 Task: In the Company abcny.com, Add note: 'Set up a meeting with the legal team to review contract templates.'. Mark checkbox to create task to follow up ': Tomorrow'. Create task, with  description: Send Proposal to Client, Add due date: Today; Add reminder: 30 Minutes before. Set Priority Low  and add note: follow up with the client regarding their recent inquiry and address any questions they may have.. Logged in from softage.1@softage.net
Action: Mouse moved to (114, 72)
Screenshot: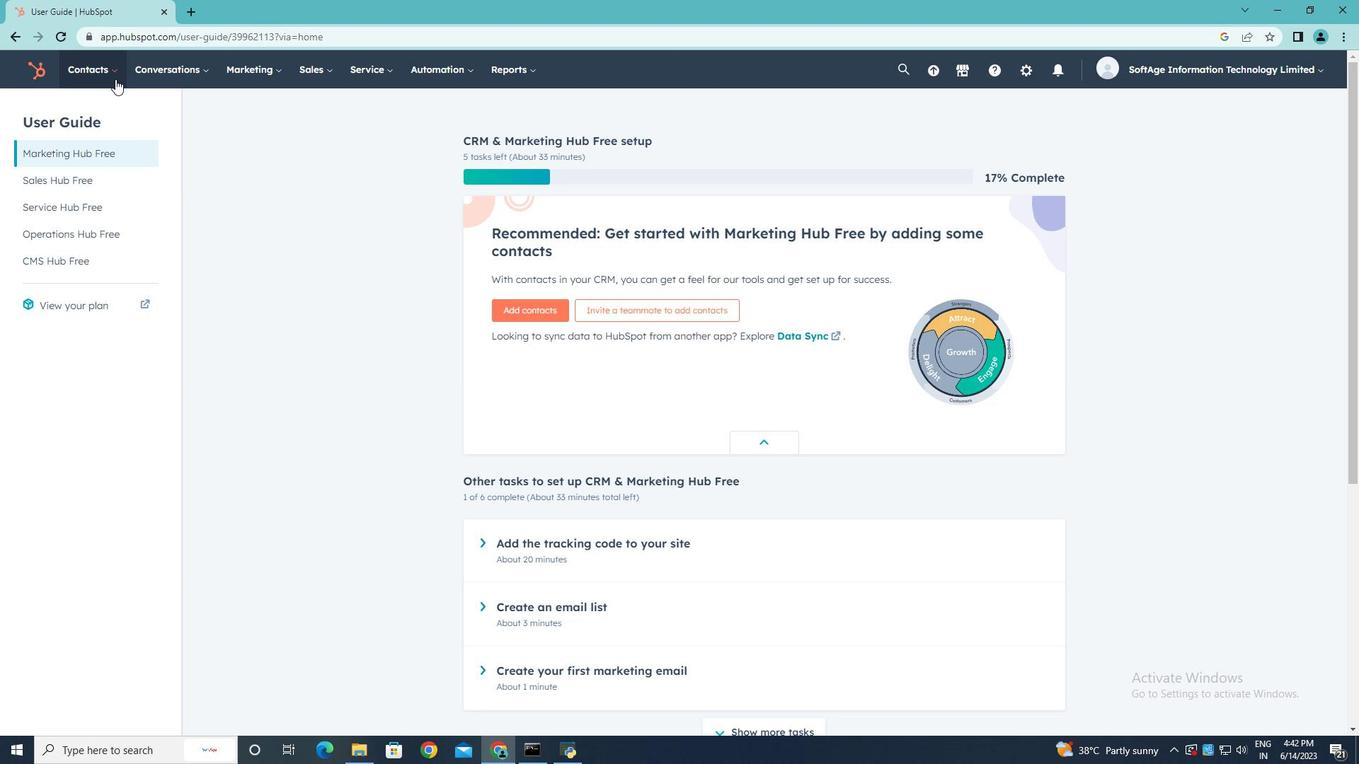 
Action: Mouse pressed left at (114, 72)
Screenshot: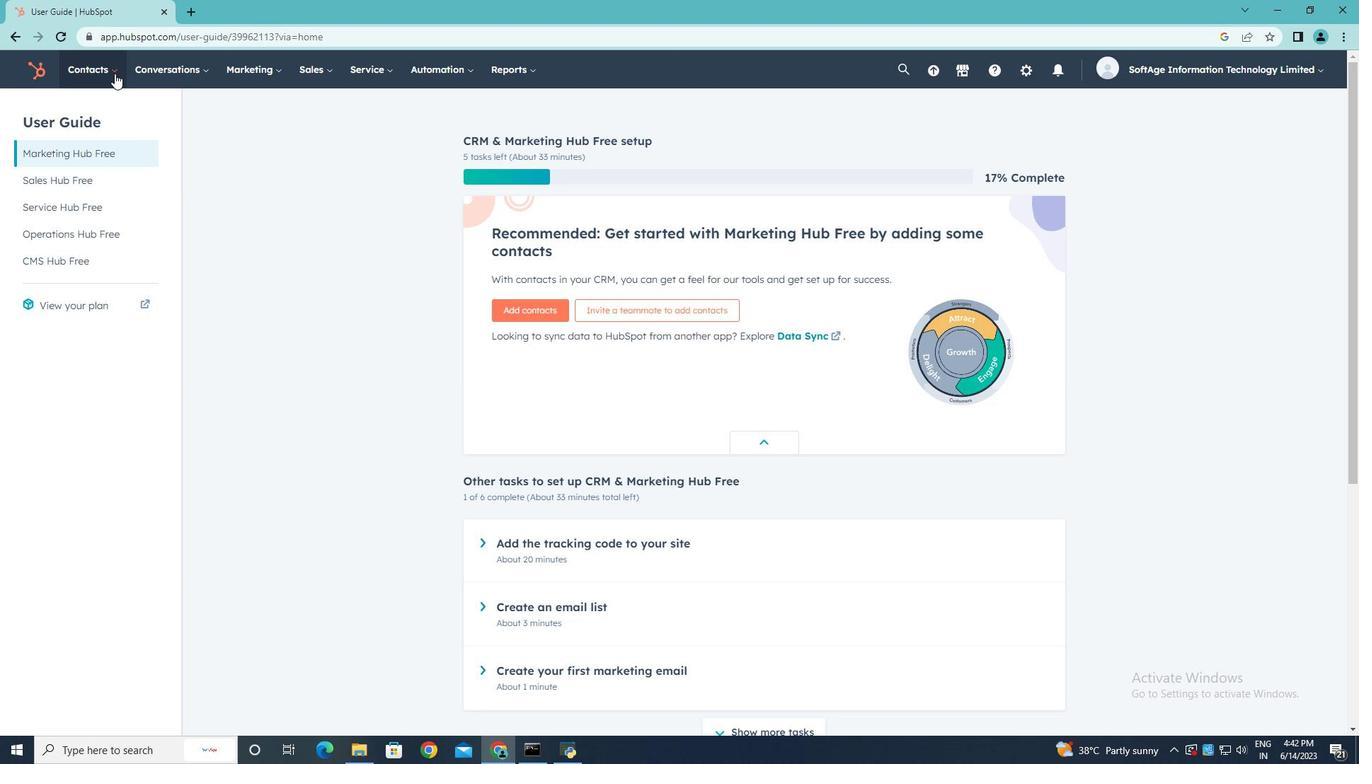 
Action: Mouse moved to (104, 140)
Screenshot: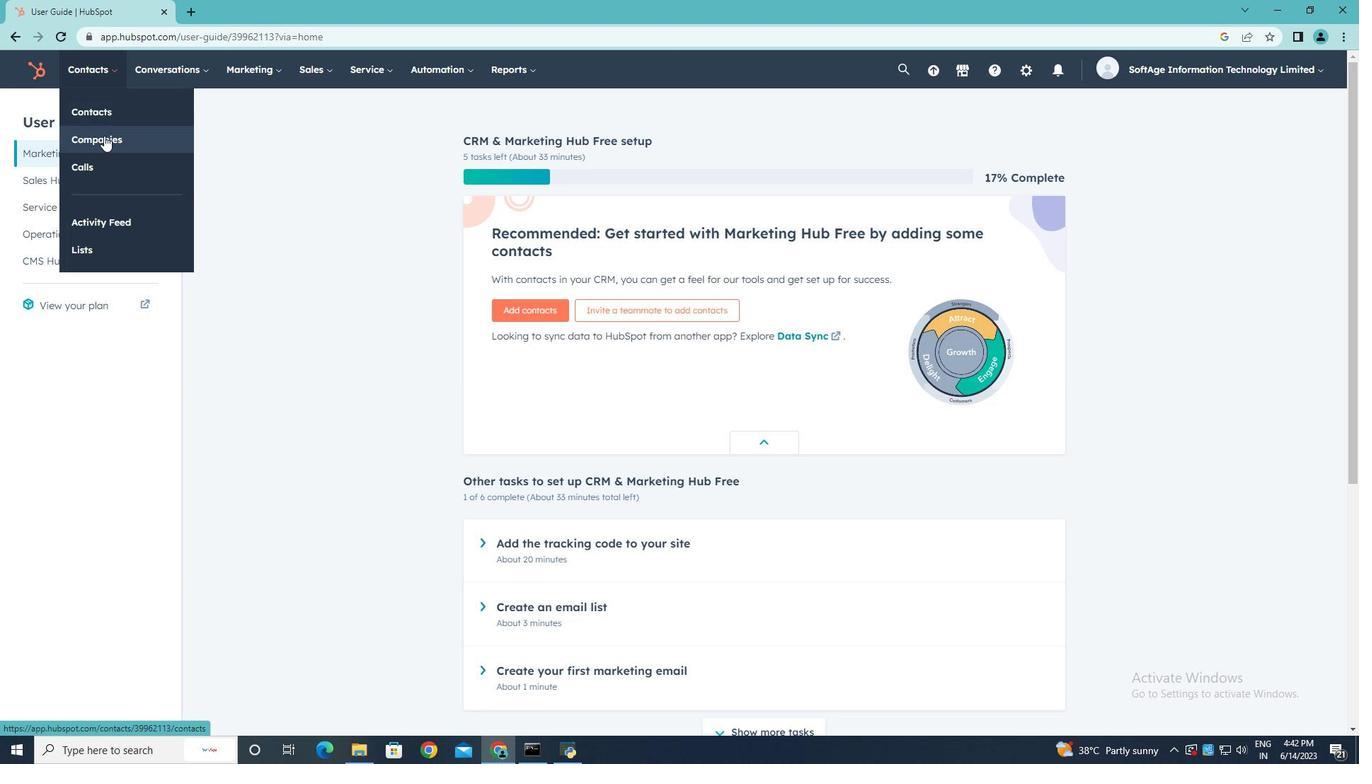
Action: Mouse pressed left at (104, 140)
Screenshot: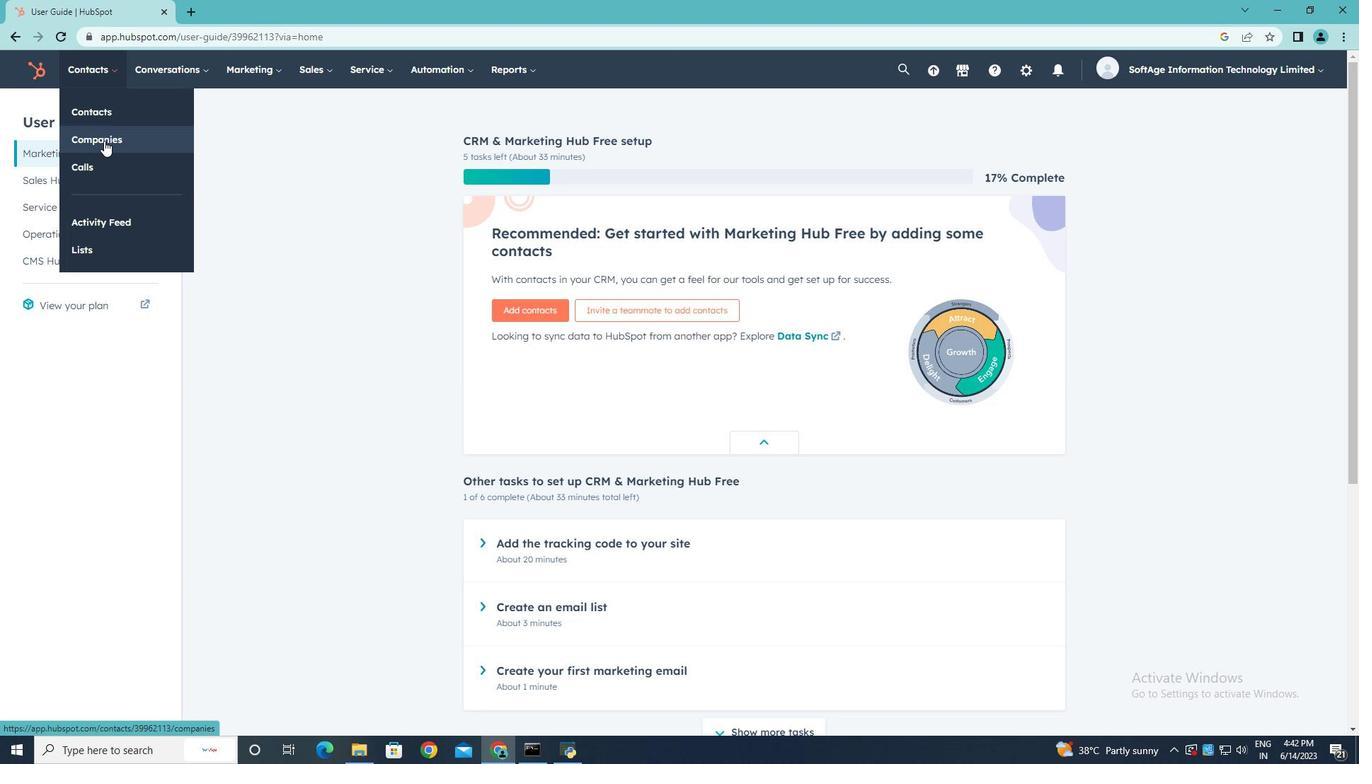 
Action: Mouse moved to (106, 228)
Screenshot: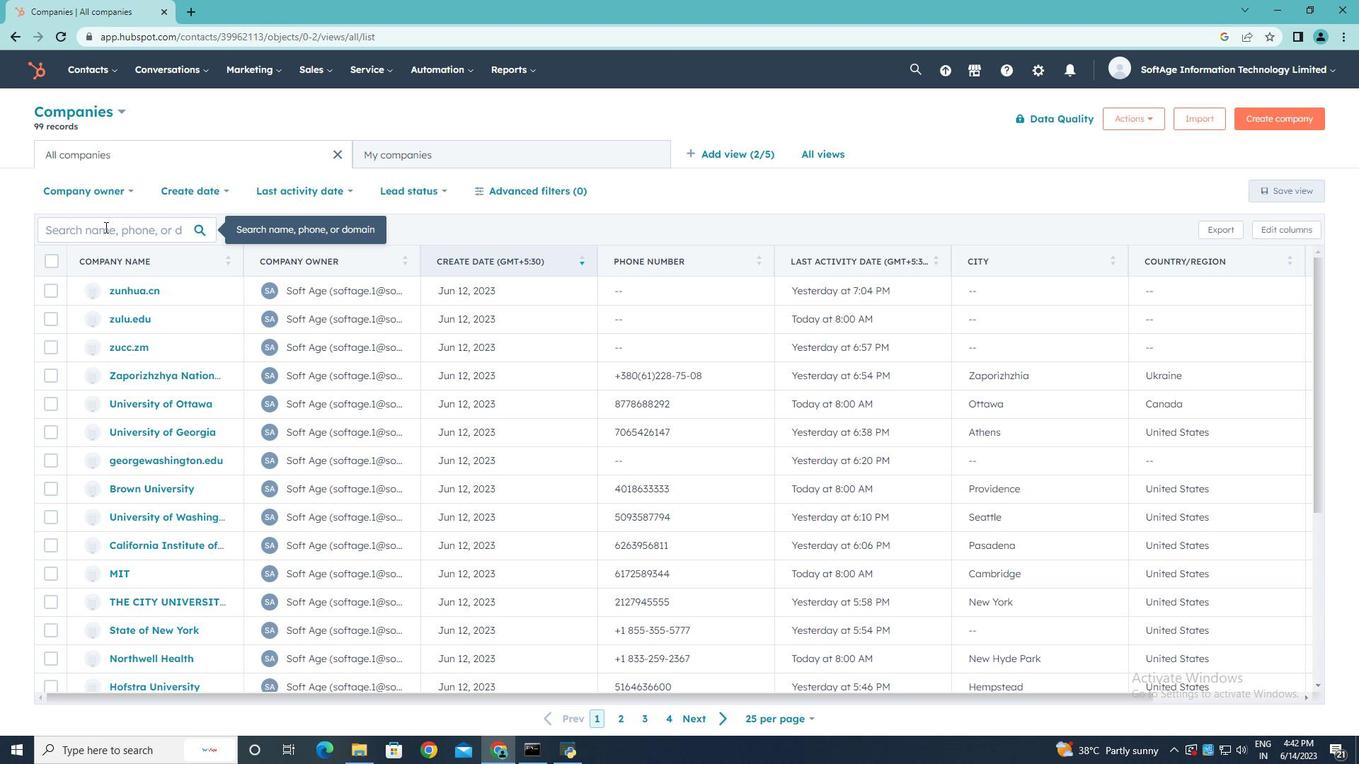 
Action: Mouse pressed left at (106, 228)
Screenshot: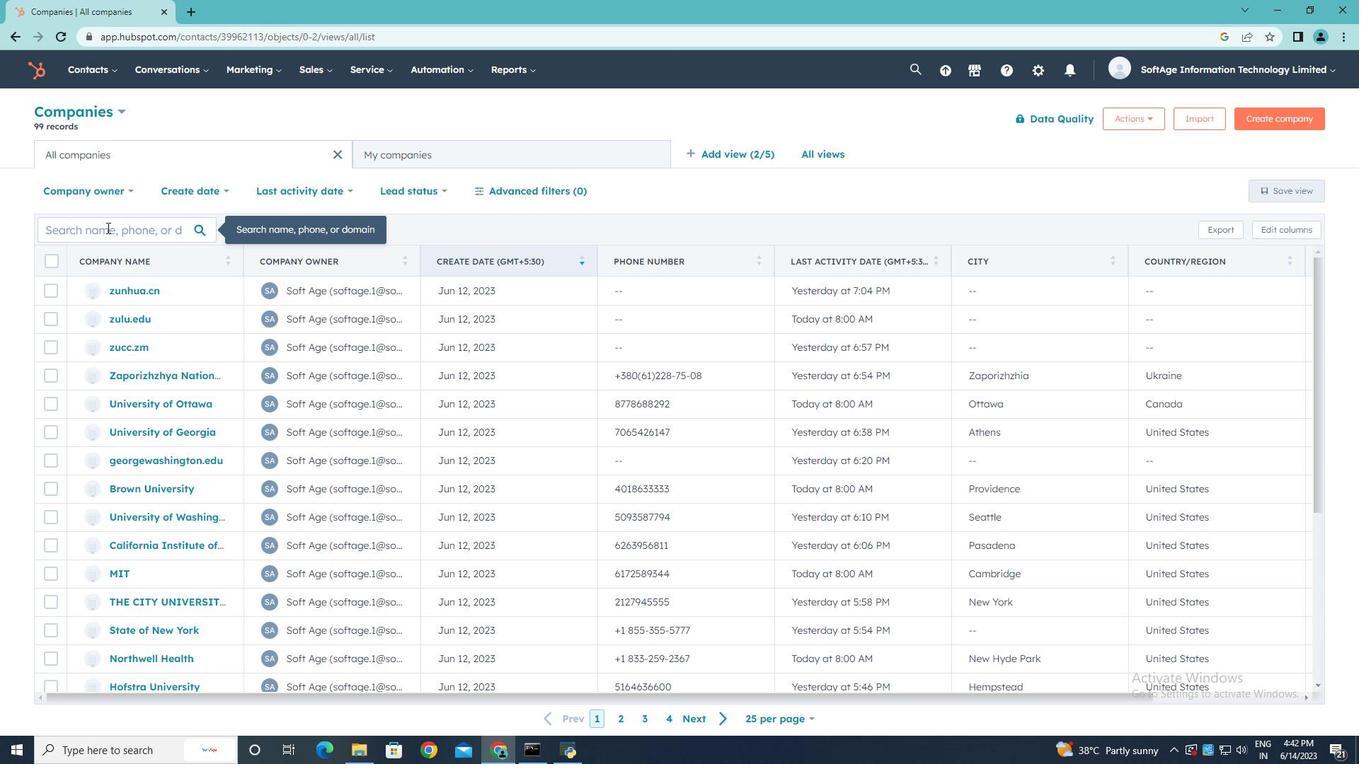 
Action: Key pressed abcny.com
Screenshot: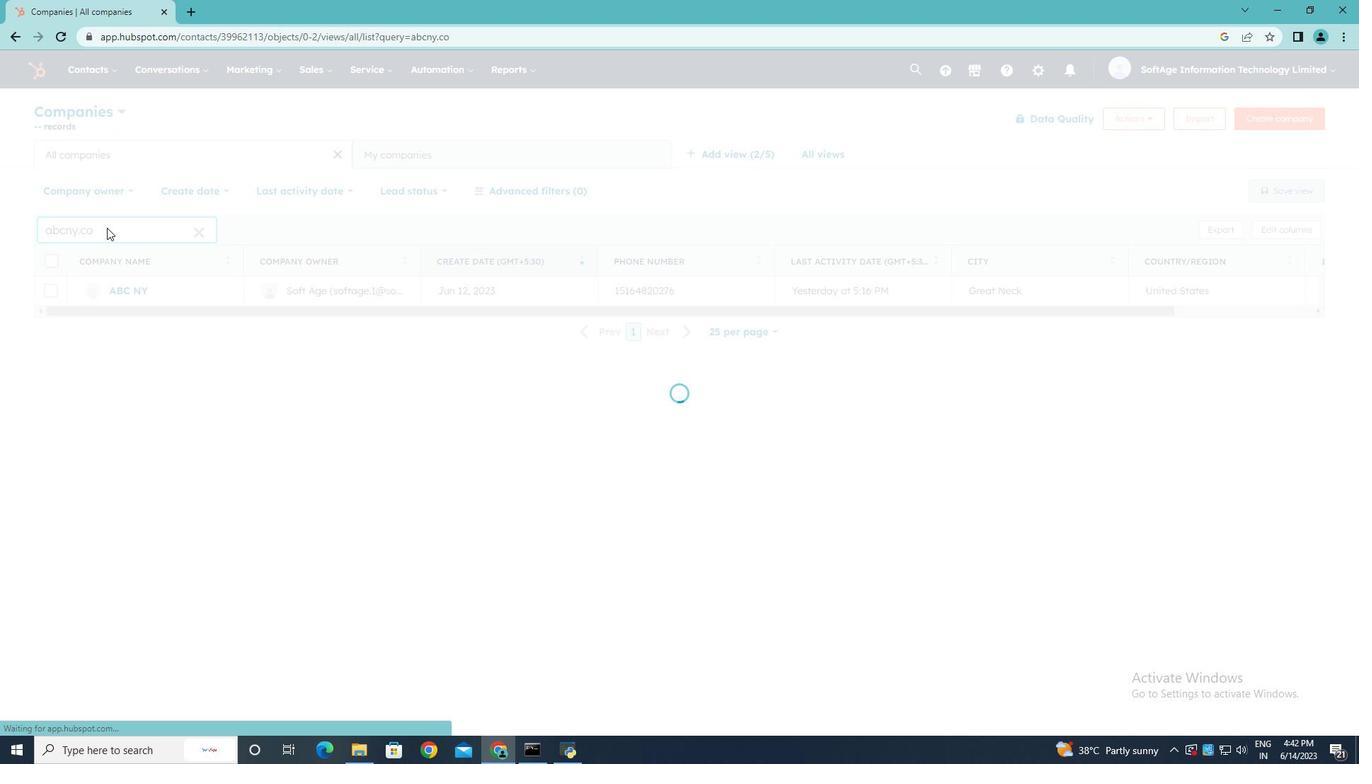 
Action: Mouse moved to (138, 293)
Screenshot: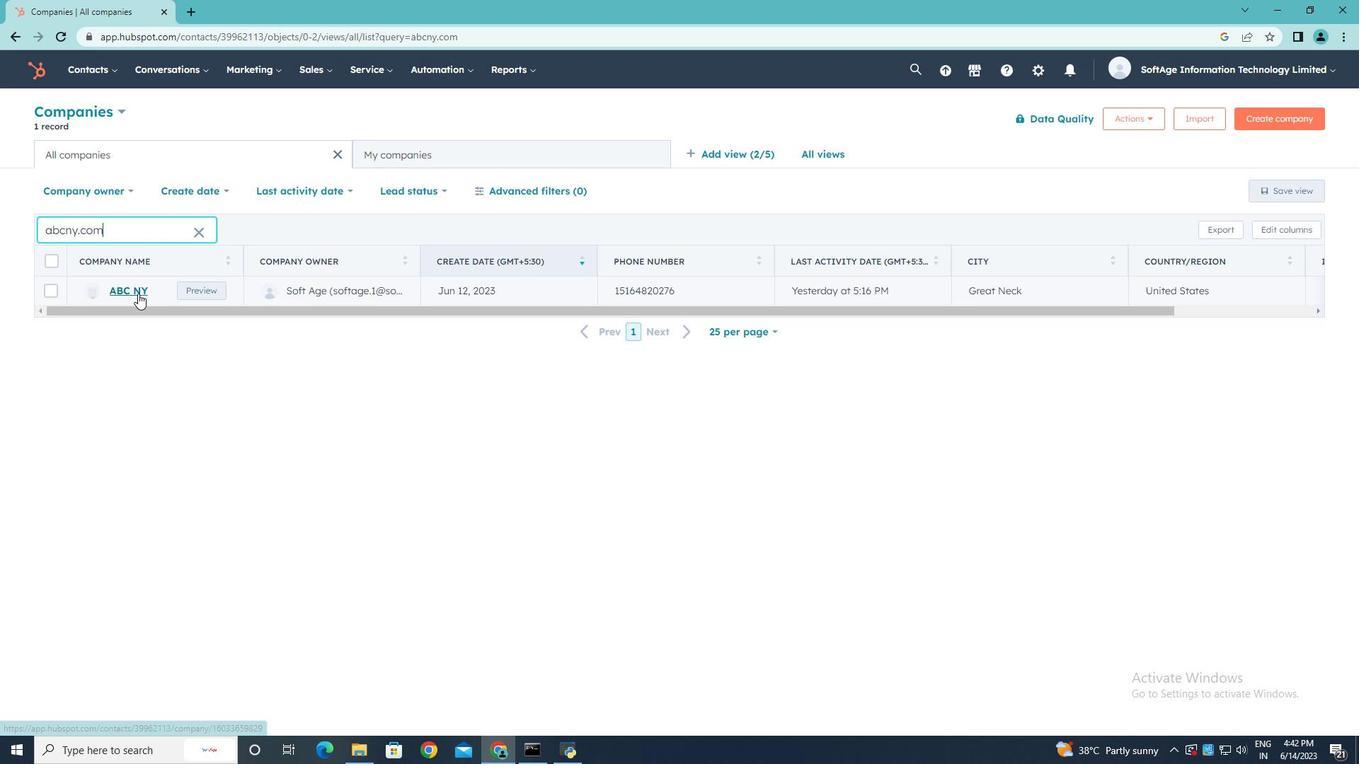 
Action: Mouse pressed left at (138, 293)
Screenshot: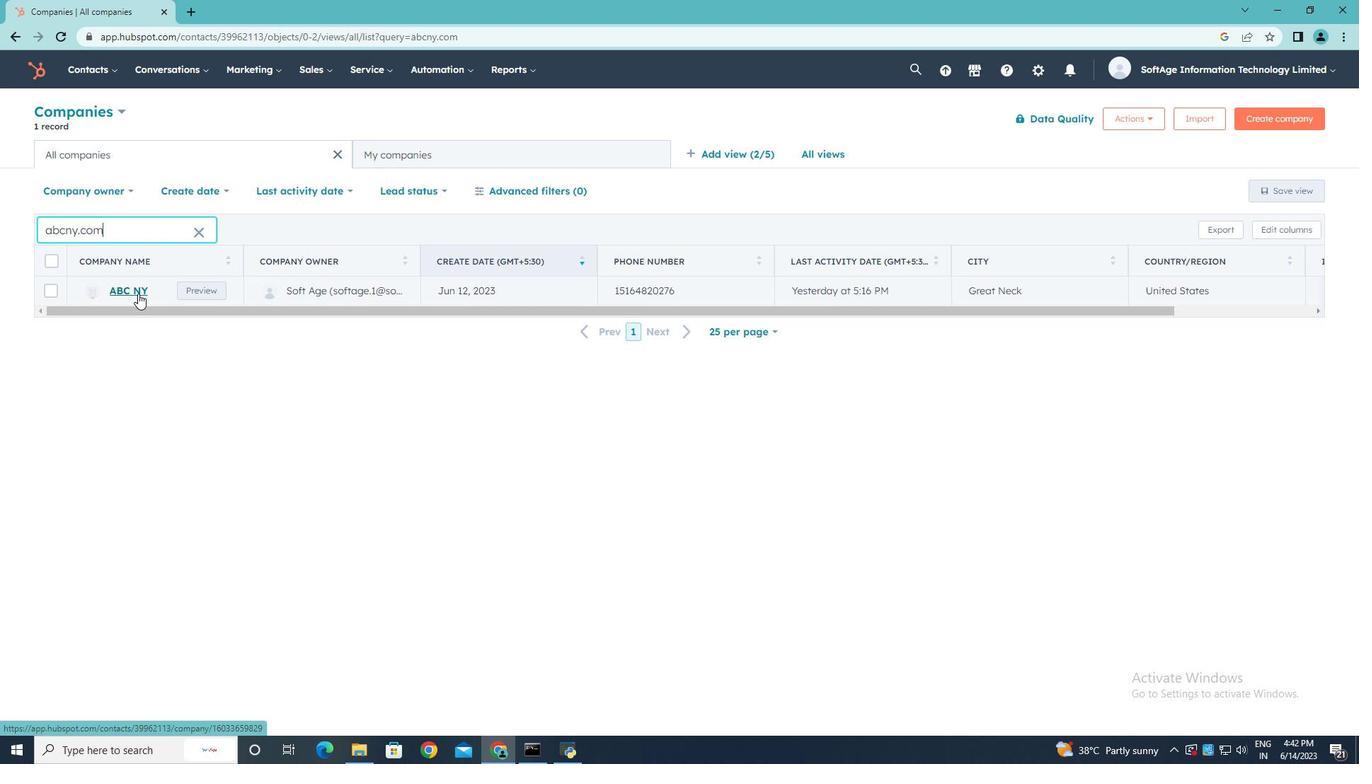 
Action: Mouse moved to (50, 245)
Screenshot: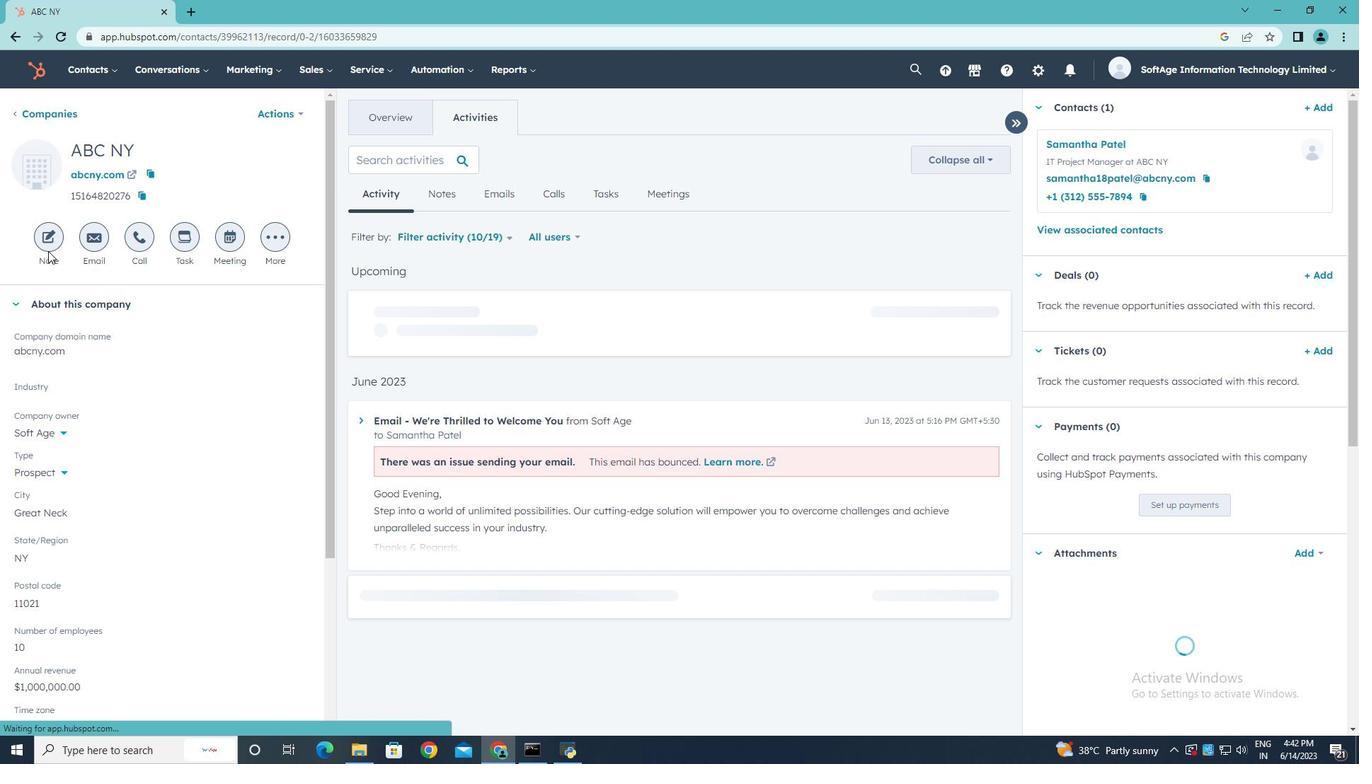 
Action: Mouse pressed left at (50, 245)
Screenshot: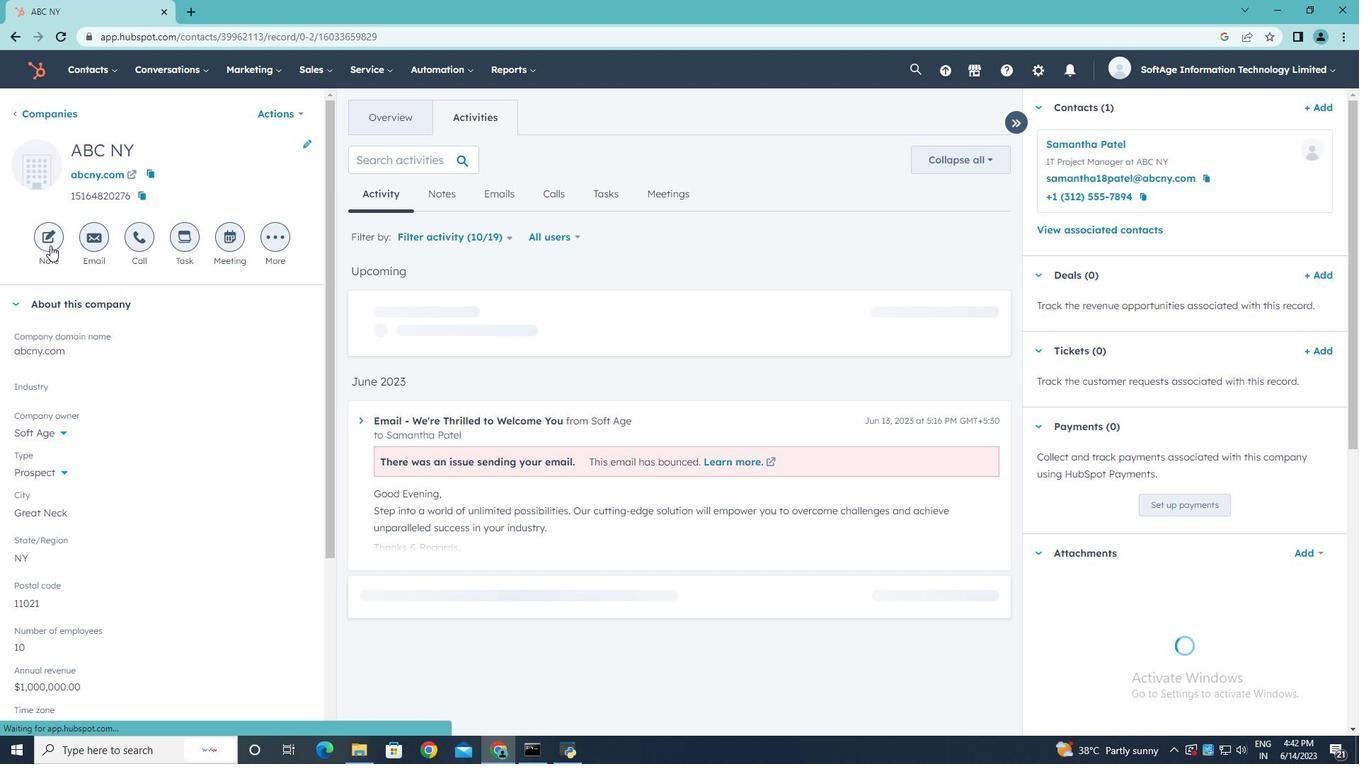 
Action: Key pressed <Key.shift>Set<Key.space>up<Key.space>ameeting<Key.space>with<Key.space>the<Key.space>legal<Key.space>team<Key.space>to<Key.space>review<Key.space>contract<Key.space>templet<Key.backspace><Key.backspace>ates.
Screenshot: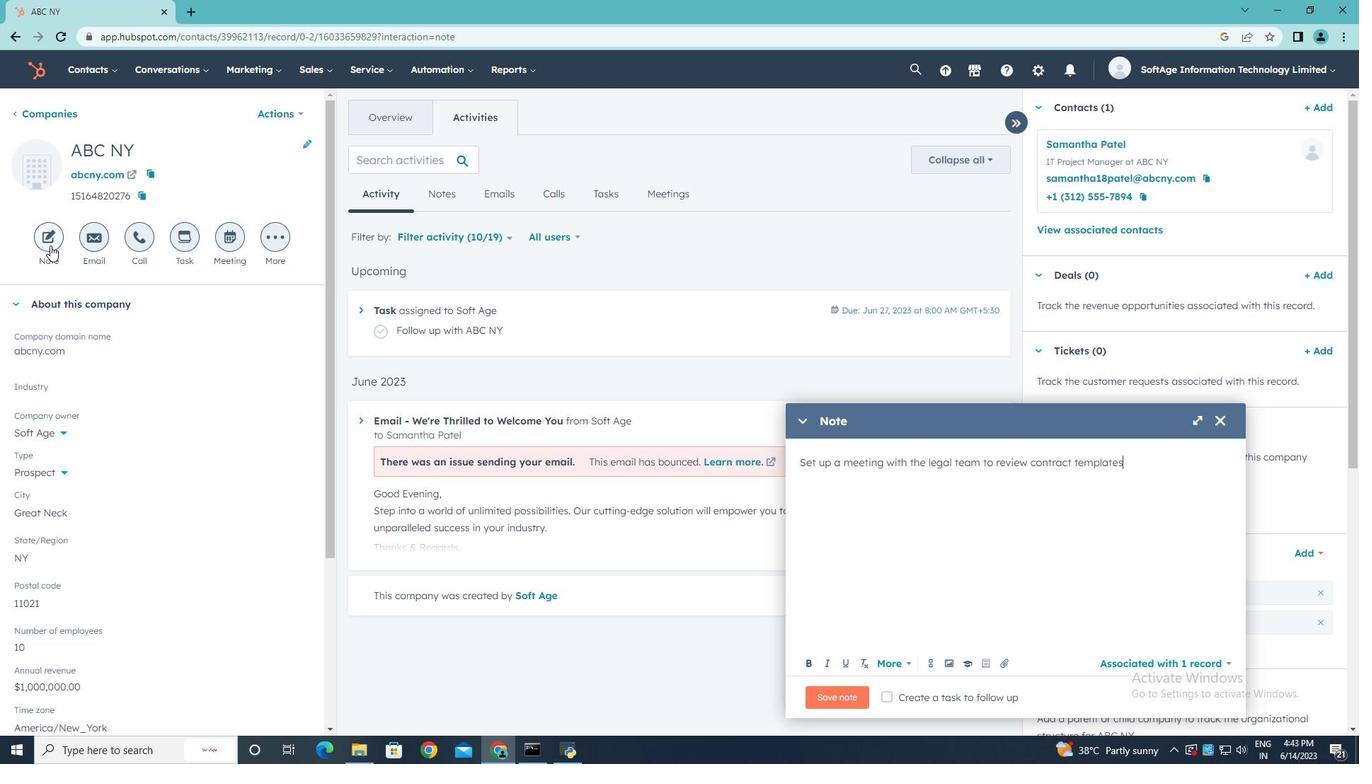 
Action: Mouse moved to (887, 696)
Screenshot: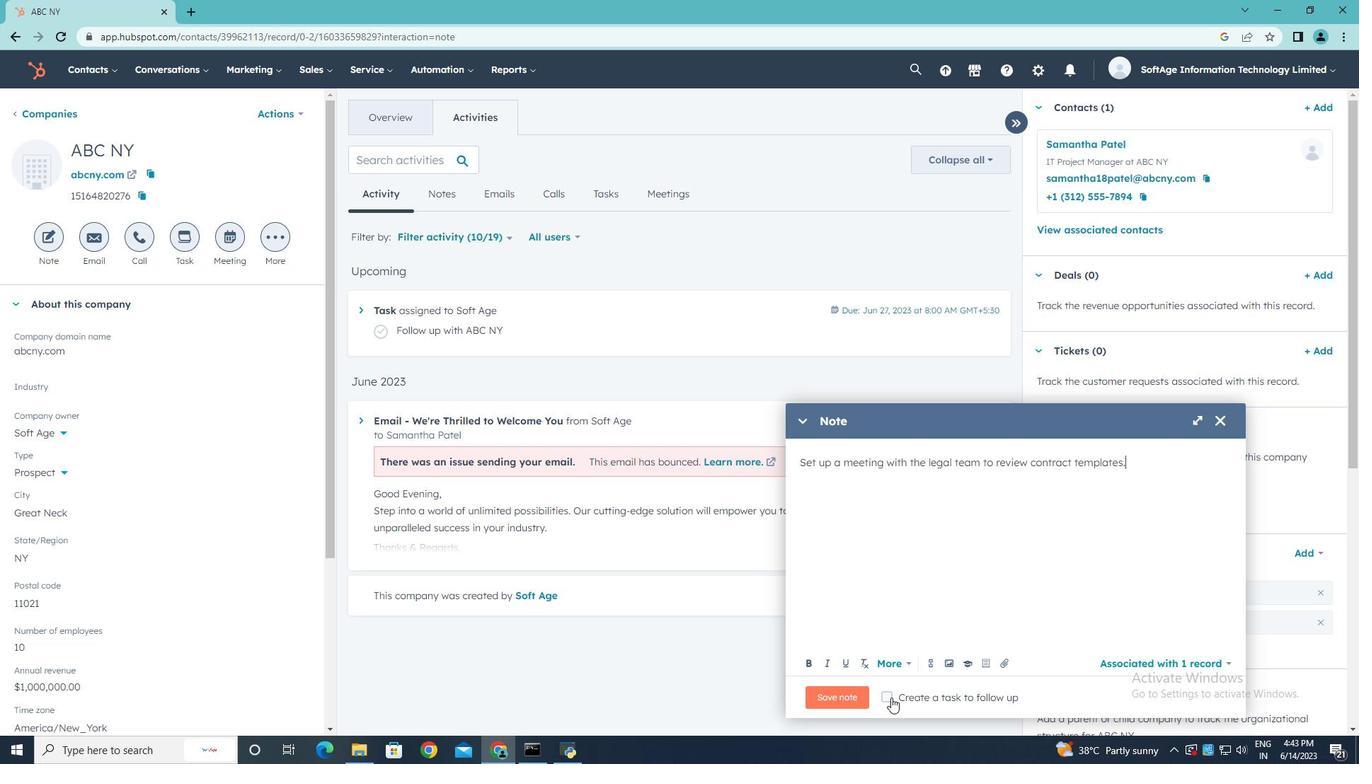 
Action: Mouse pressed left at (887, 696)
Screenshot: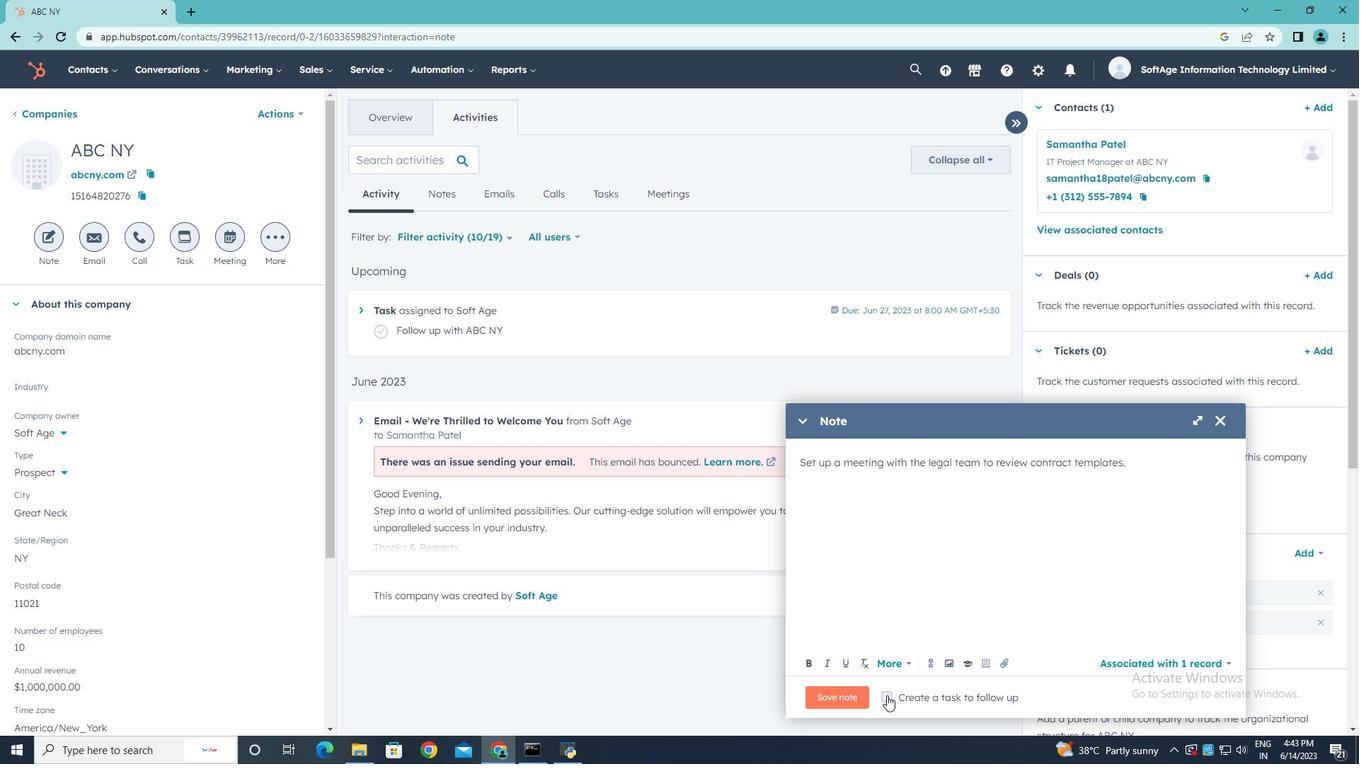 
Action: Mouse moved to (1166, 696)
Screenshot: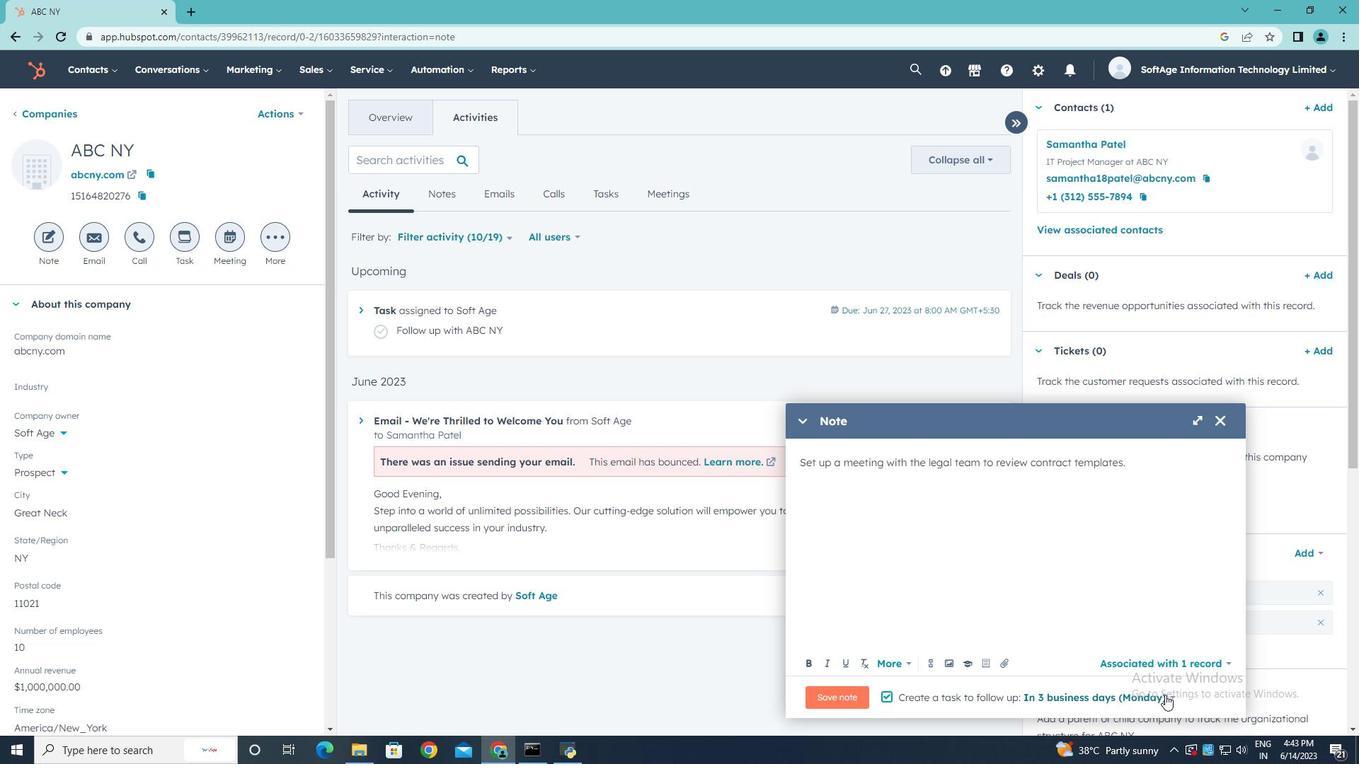 
Action: Mouse pressed left at (1166, 696)
Screenshot: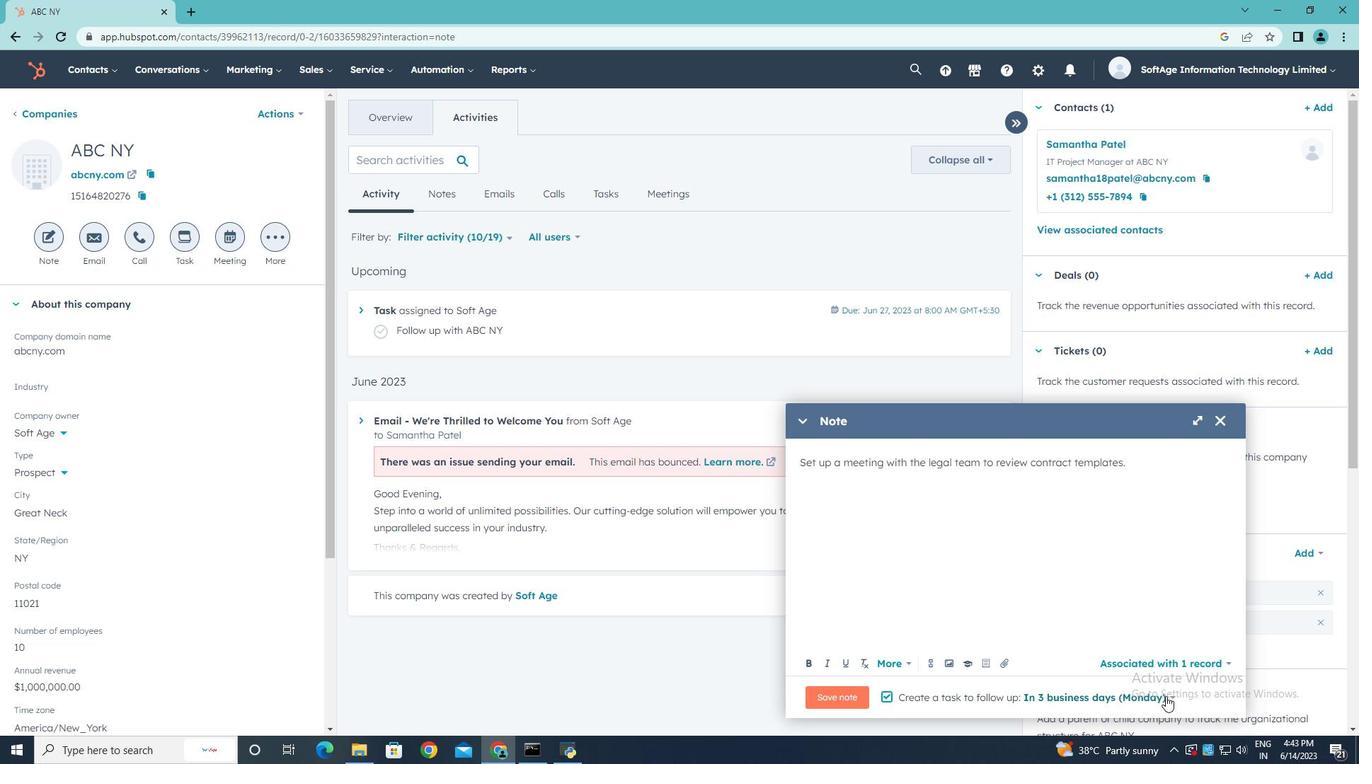 
Action: Mouse moved to (1096, 599)
Screenshot: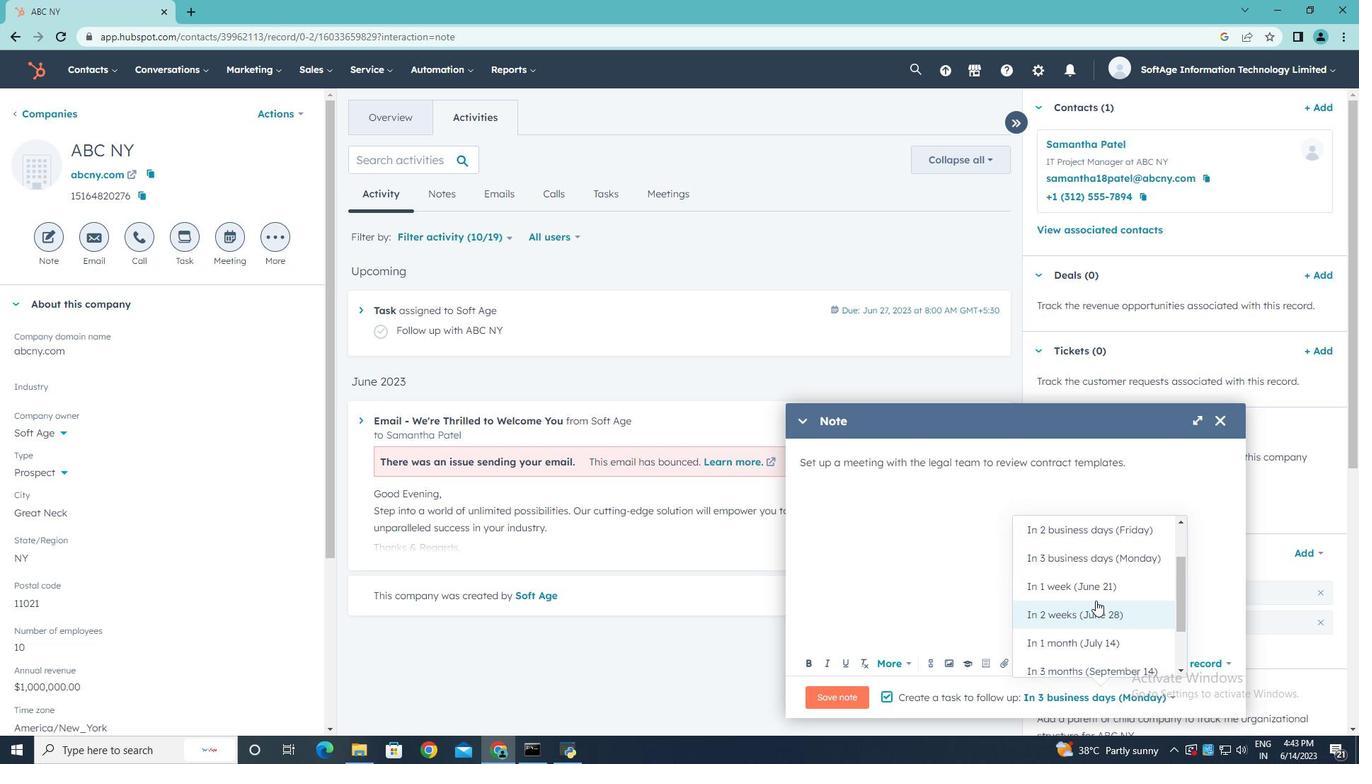 
Action: Mouse scrolled (1096, 600) with delta (0, 0)
Screenshot: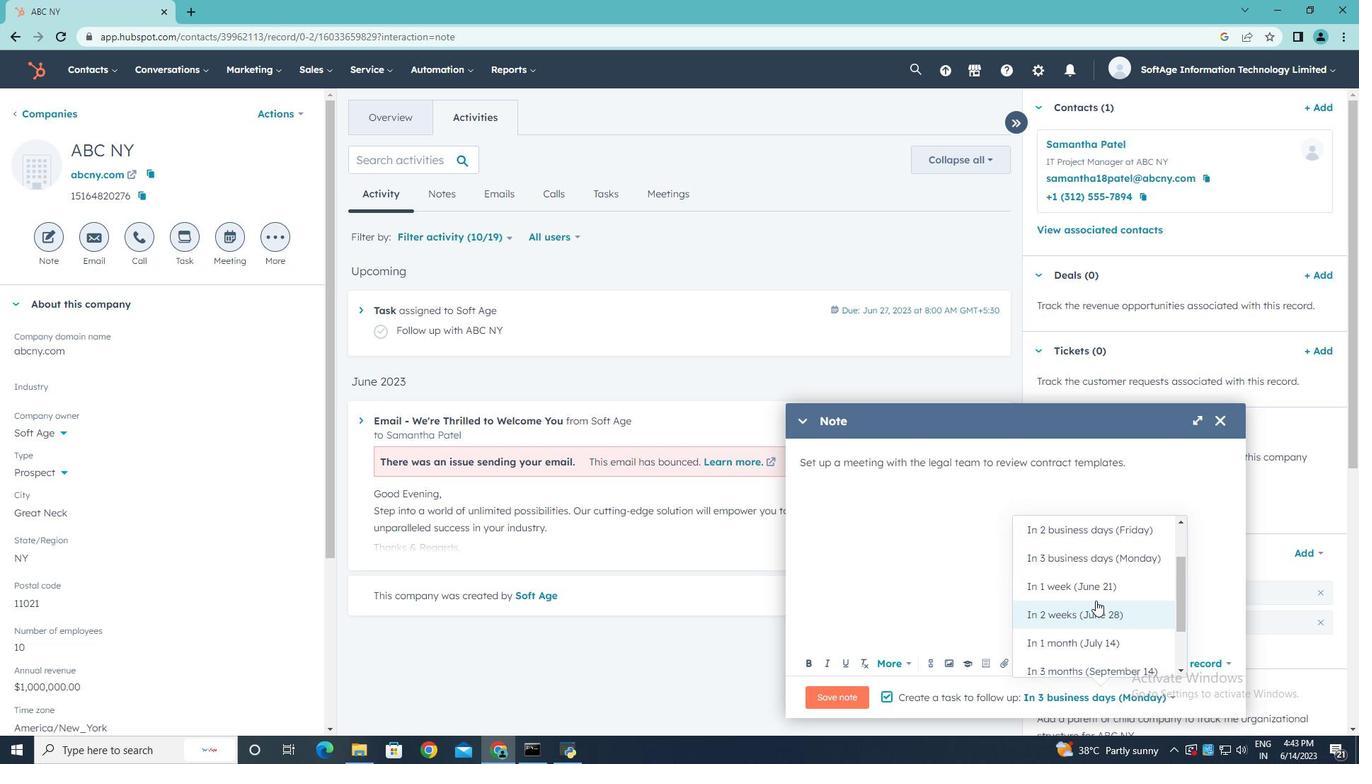 
Action: Mouse scrolled (1096, 600) with delta (0, 0)
Screenshot: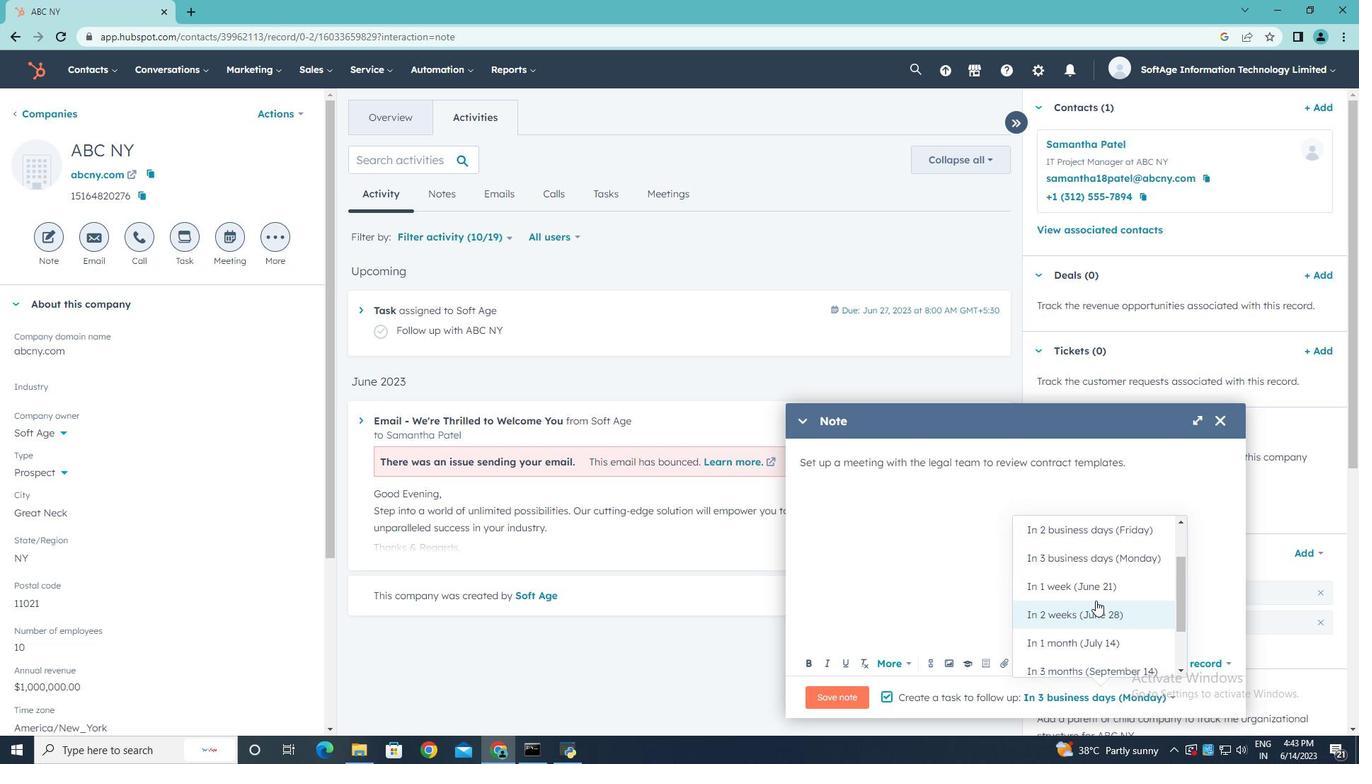 
Action: Mouse scrolled (1096, 600) with delta (0, 0)
Screenshot: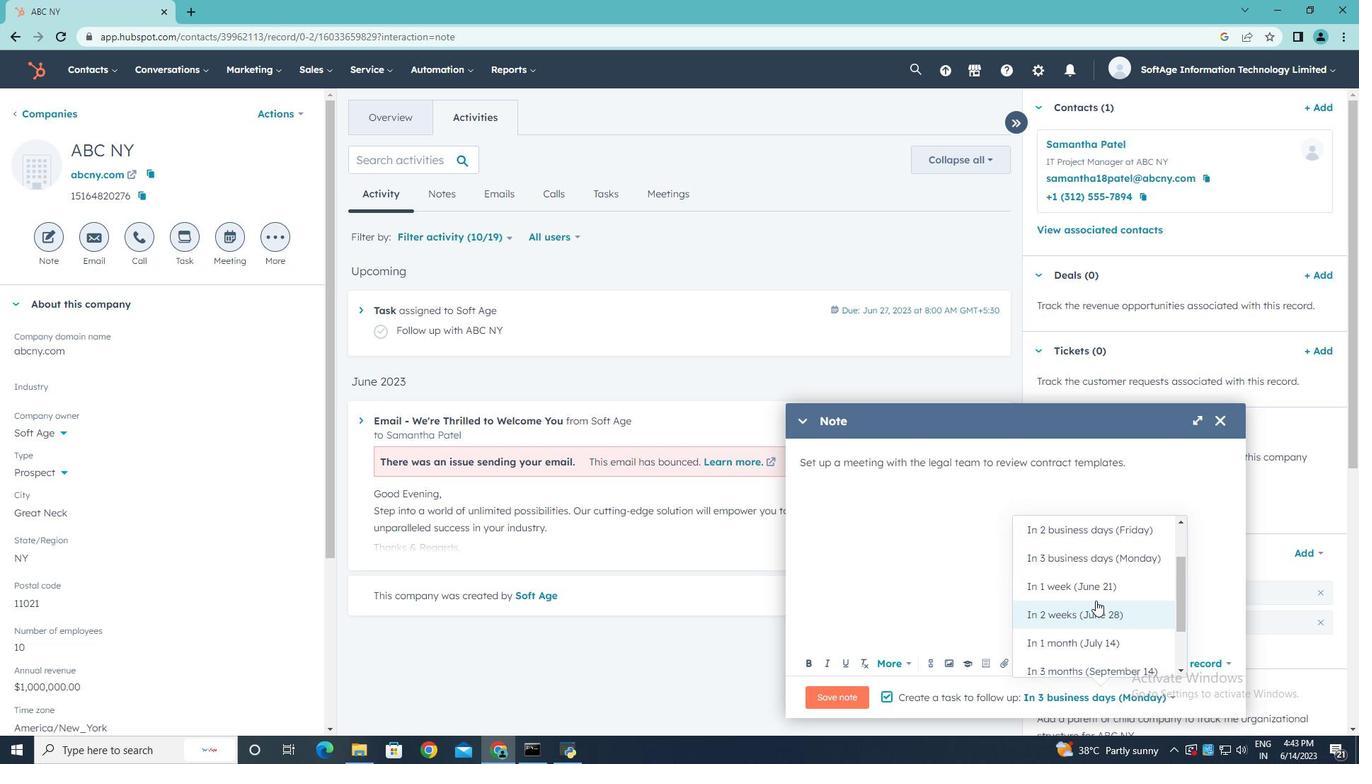 
Action: Mouse scrolled (1096, 600) with delta (0, 0)
Screenshot: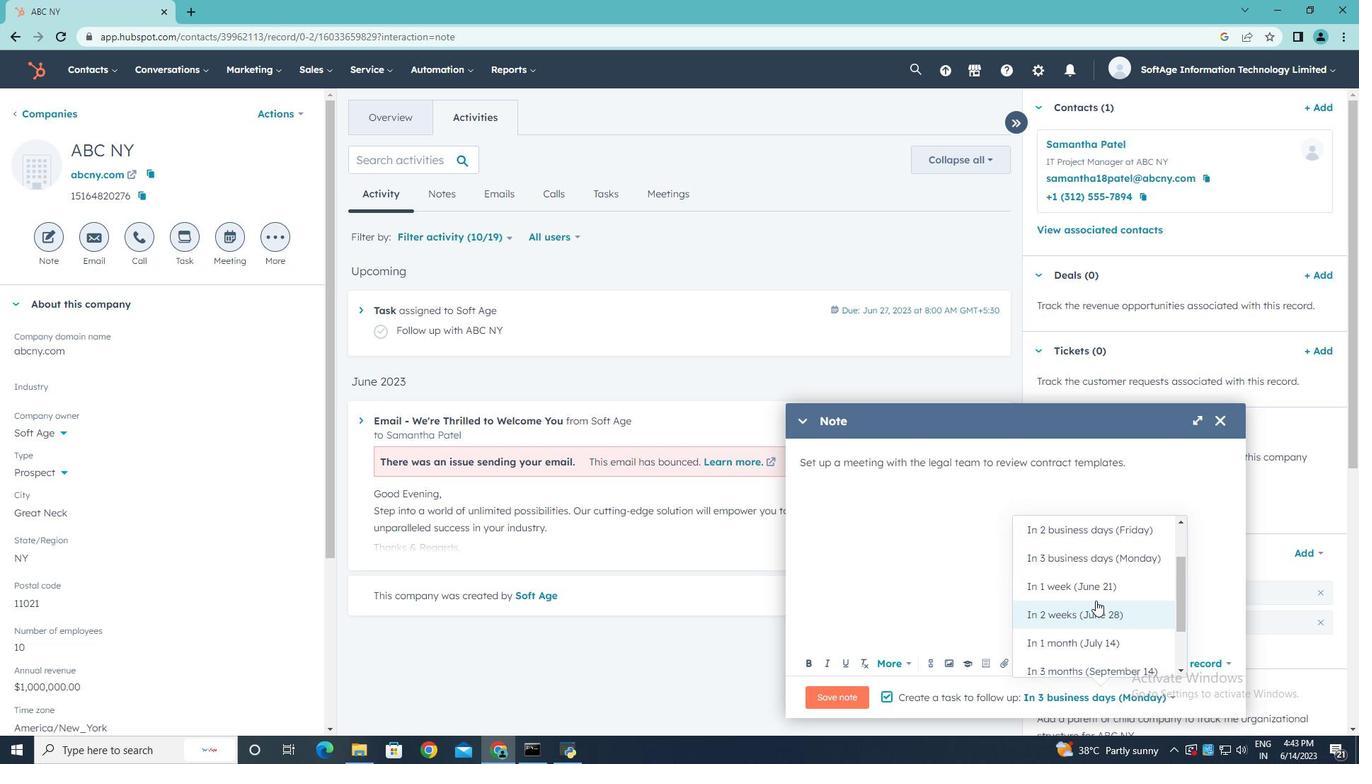 
Action: Mouse moved to (1094, 572)
Screenshot: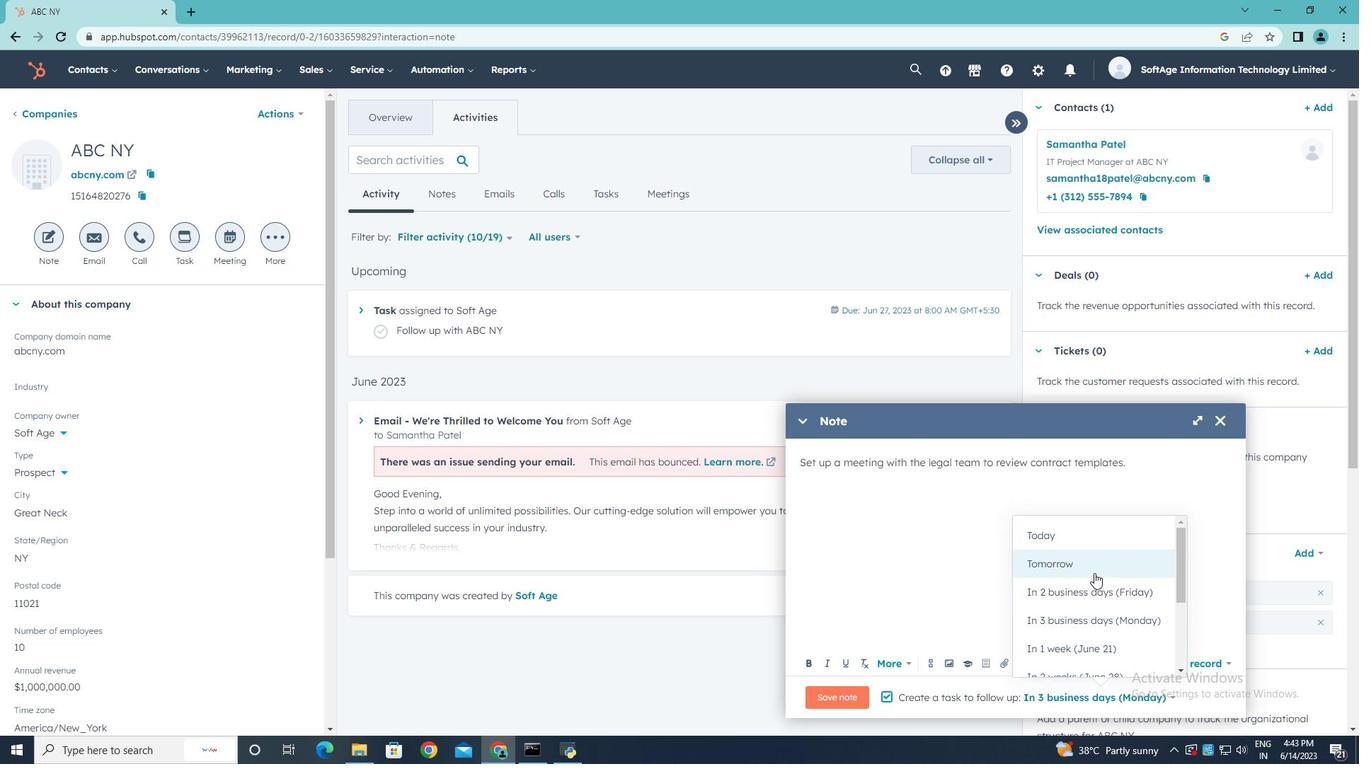
Action: Mouse pressed left at (1094, 572)
Screenshot: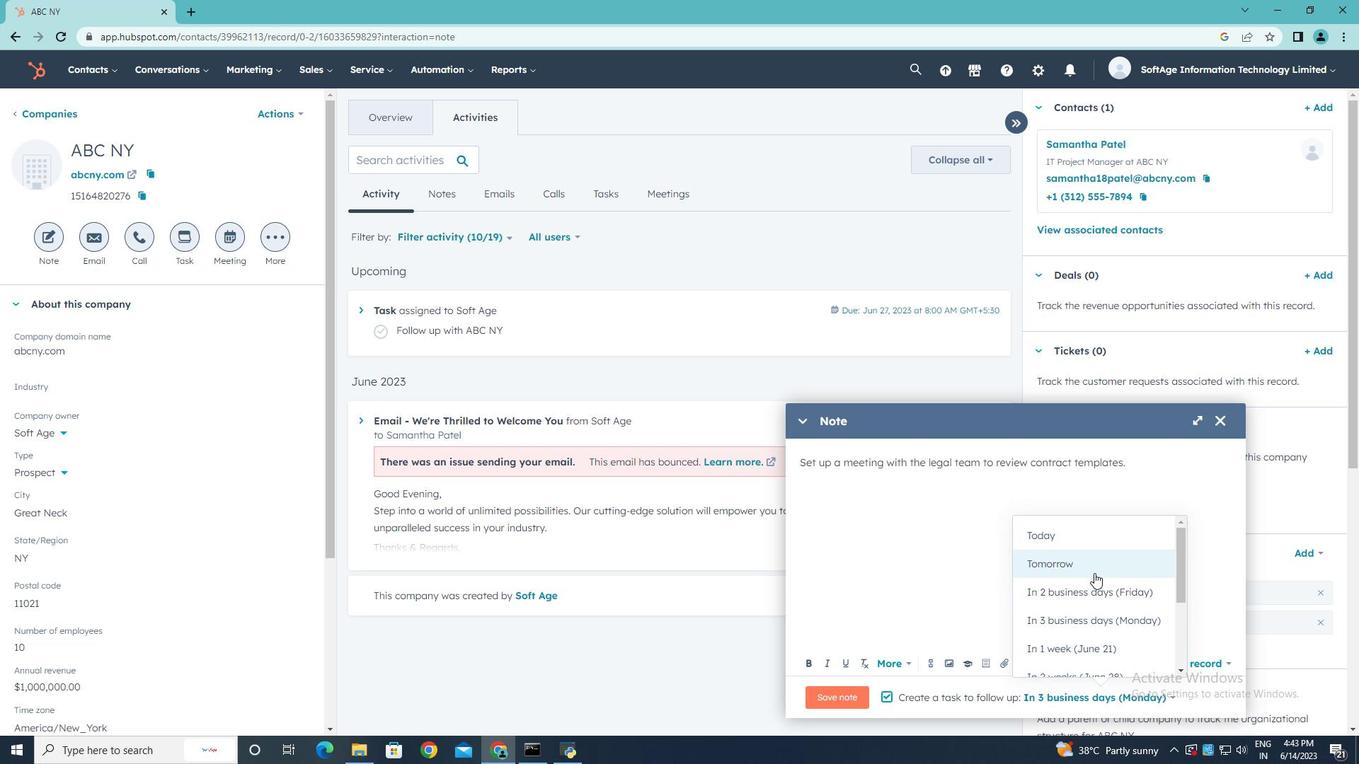 
Action: Mouse moved to (834, 696)
Screenshot: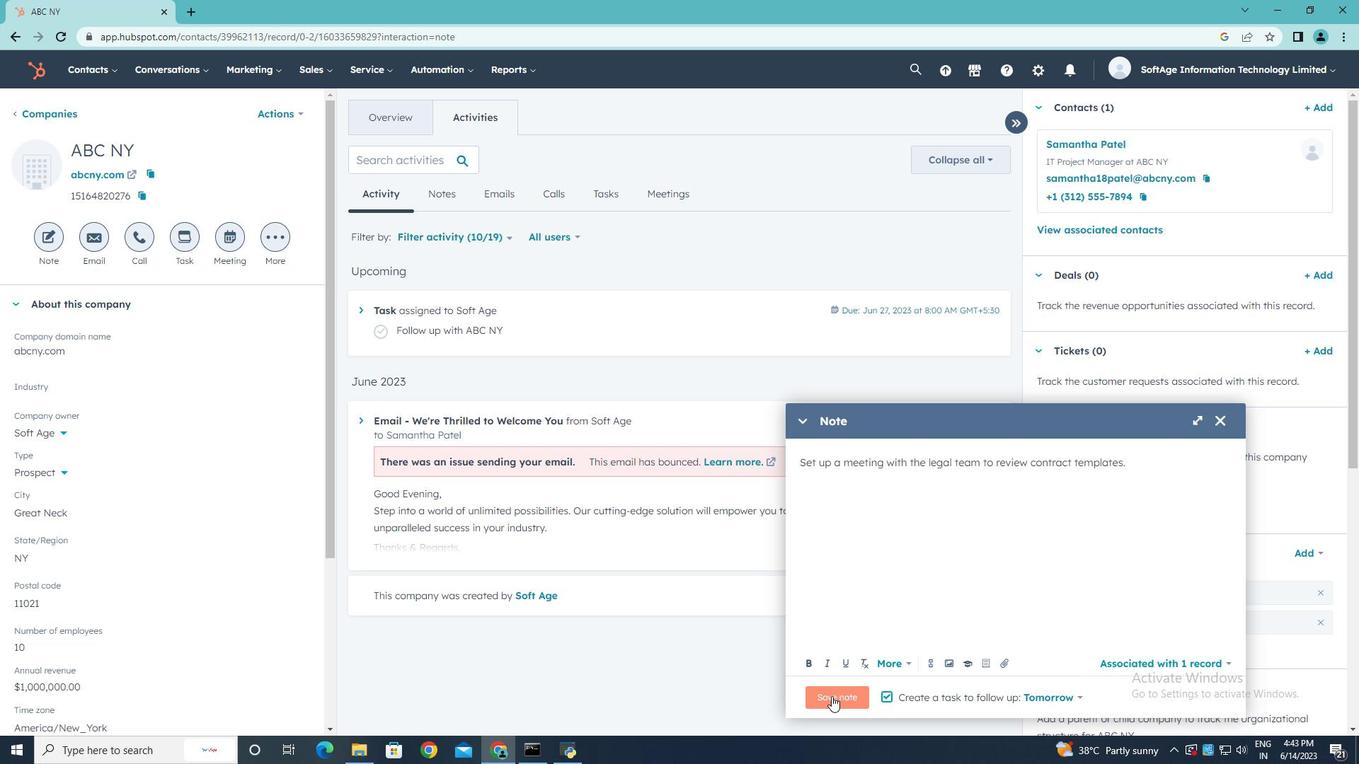 
Action: Mouse pressed left at (834, 696)
Screenshot: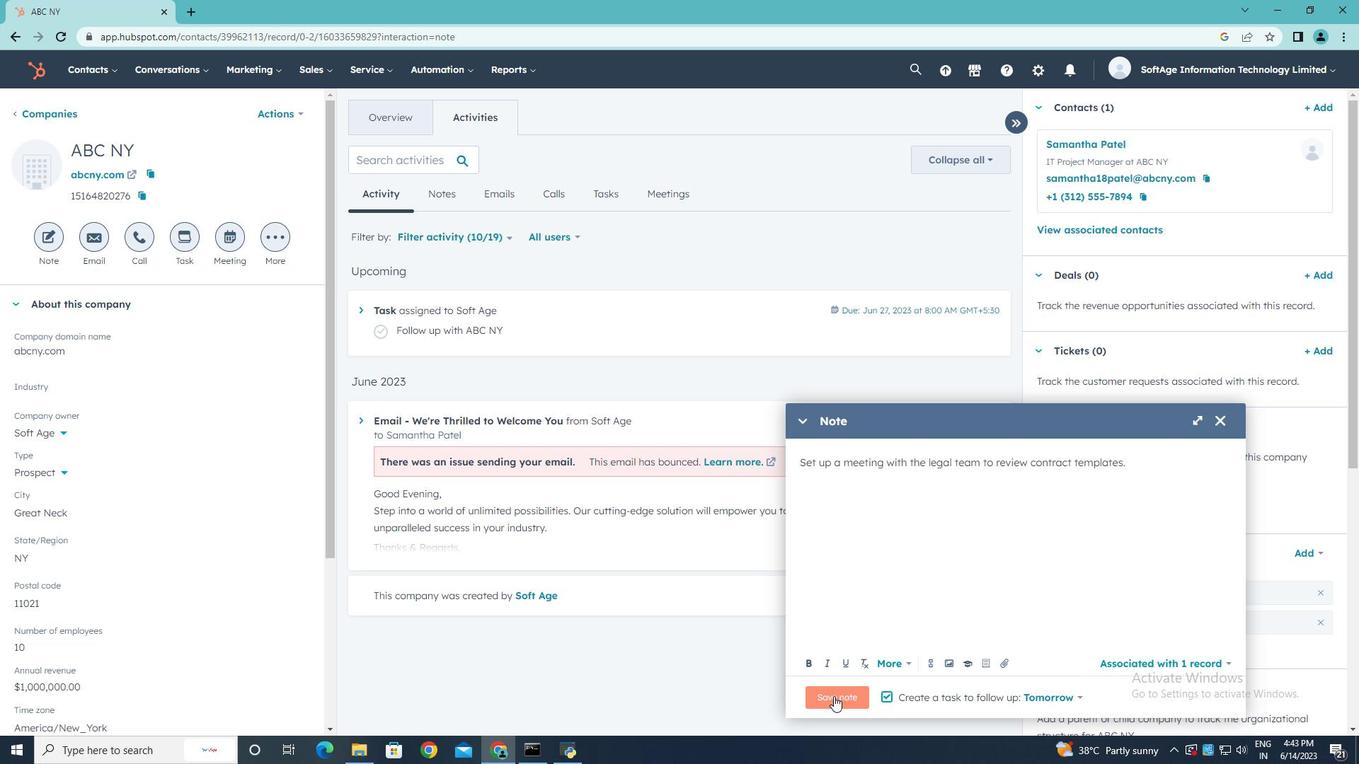 
Action: Mouse moved to (188, 241)
Screenshot: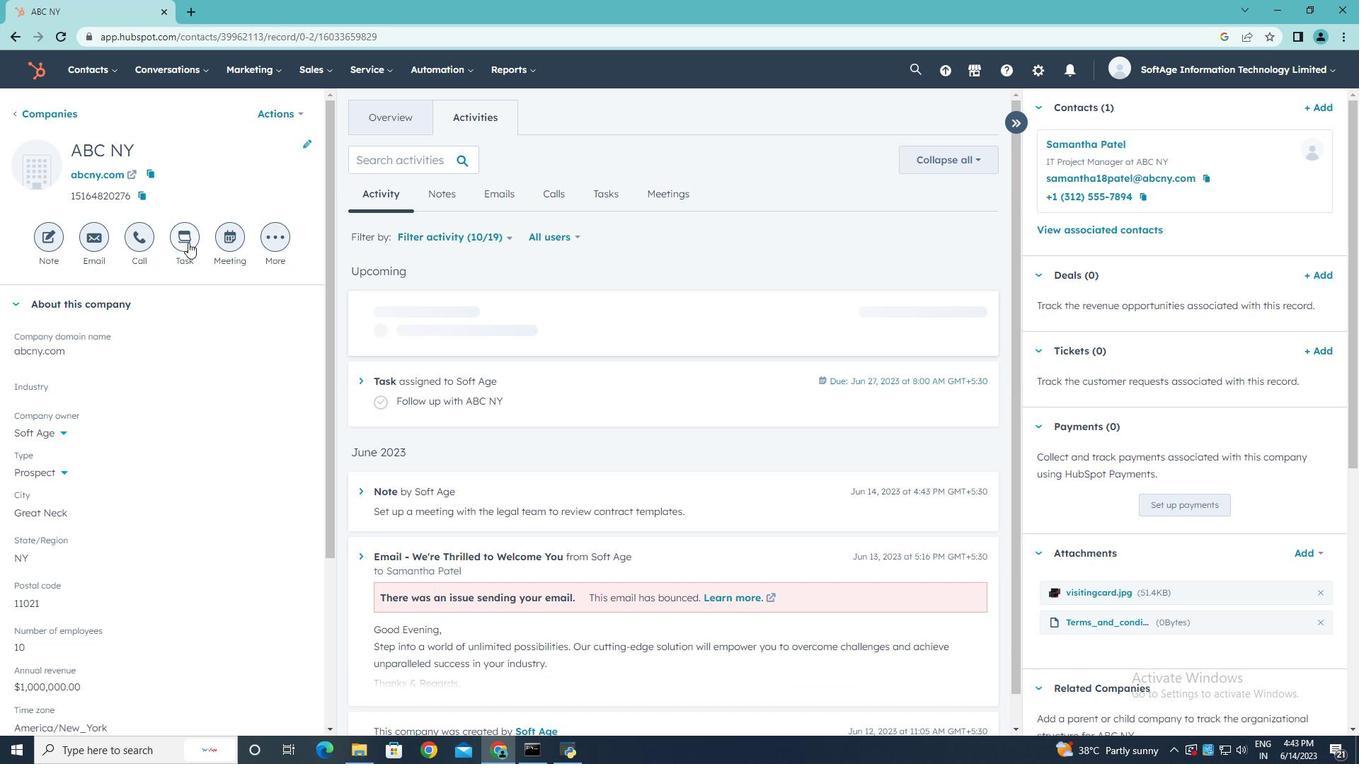 
Action: Mouse pressed left at (188, 241)
Screenshot: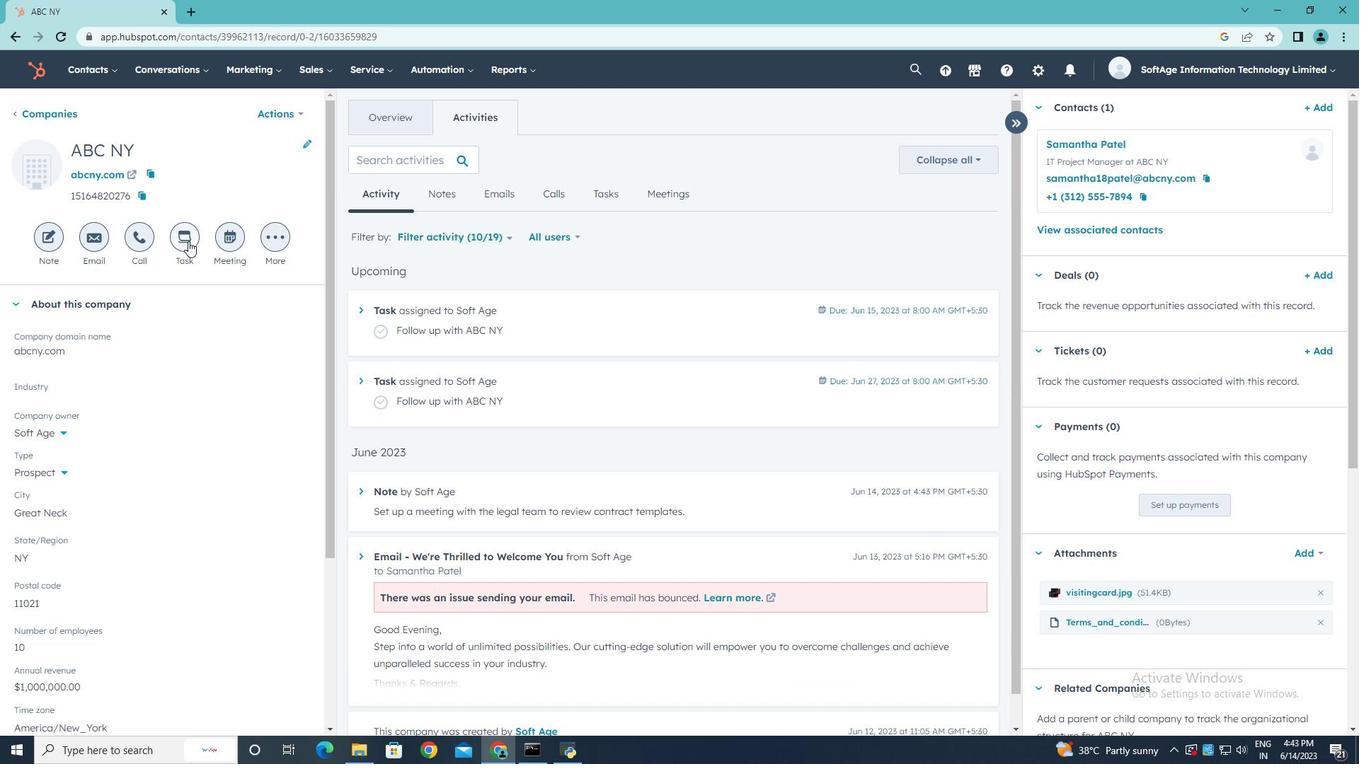 
Action: Key pressed <Key.shift>Send<Key.space><Key.shift>Prop<Key.backspace>posal<Key.space>to<Key.space><Key.shift>Client
Screenshot: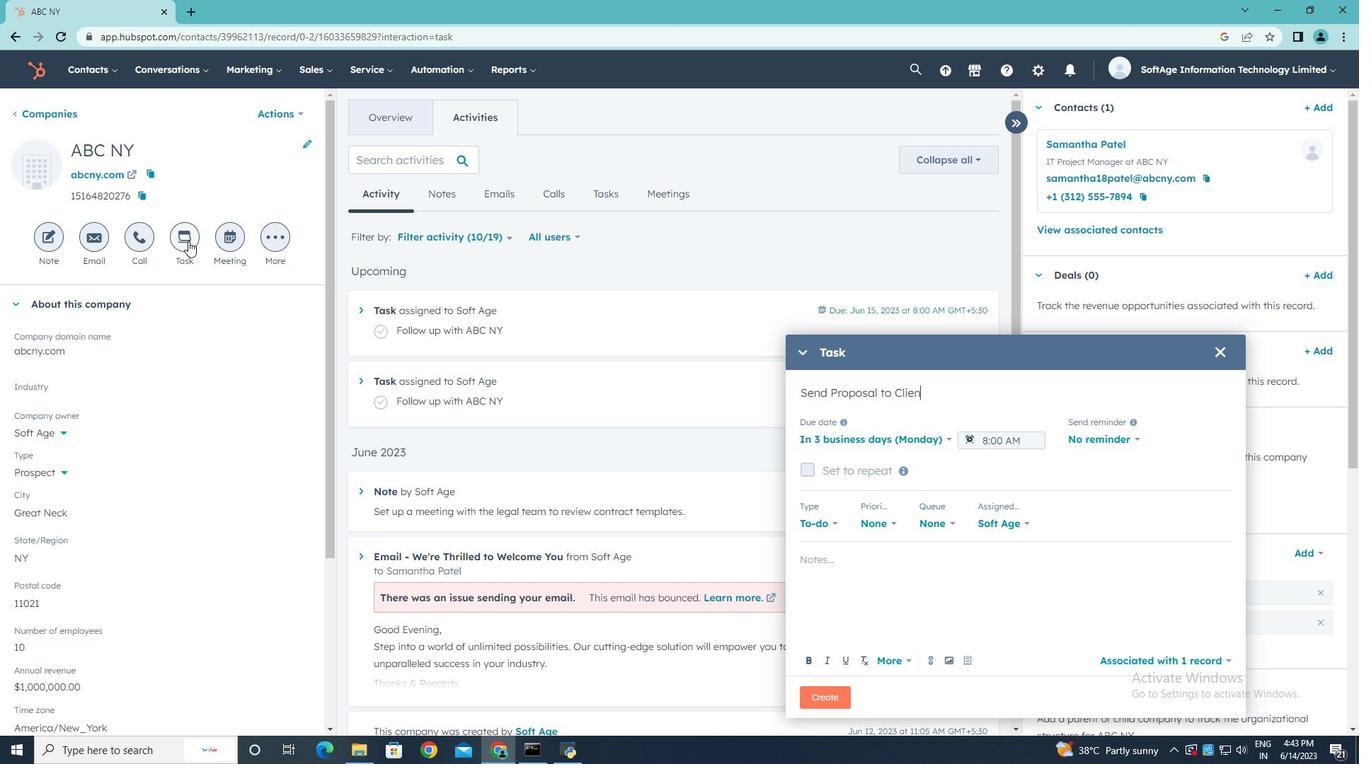 
Action: Mouse moved to (949, 434)
Screenshot: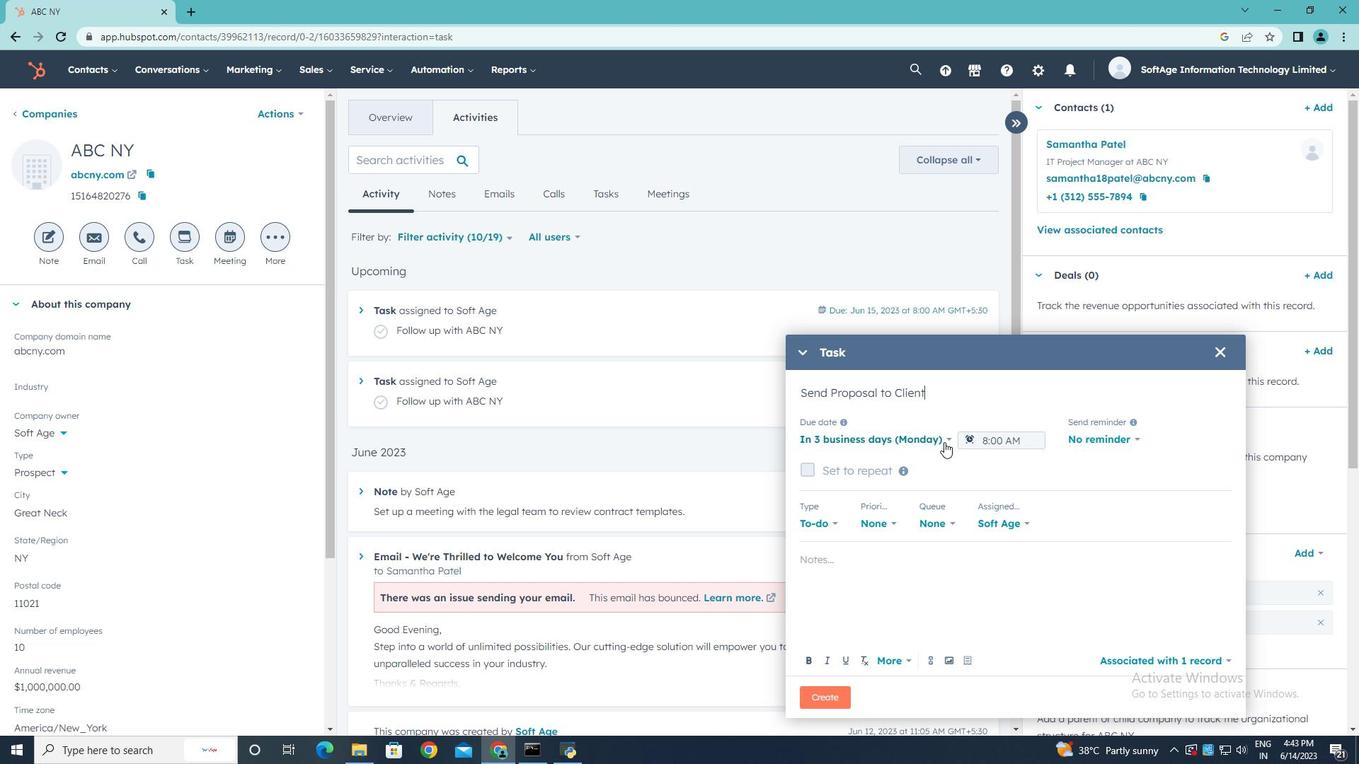 
Action: Mouse pressed left at (949, 434)
Screenshot: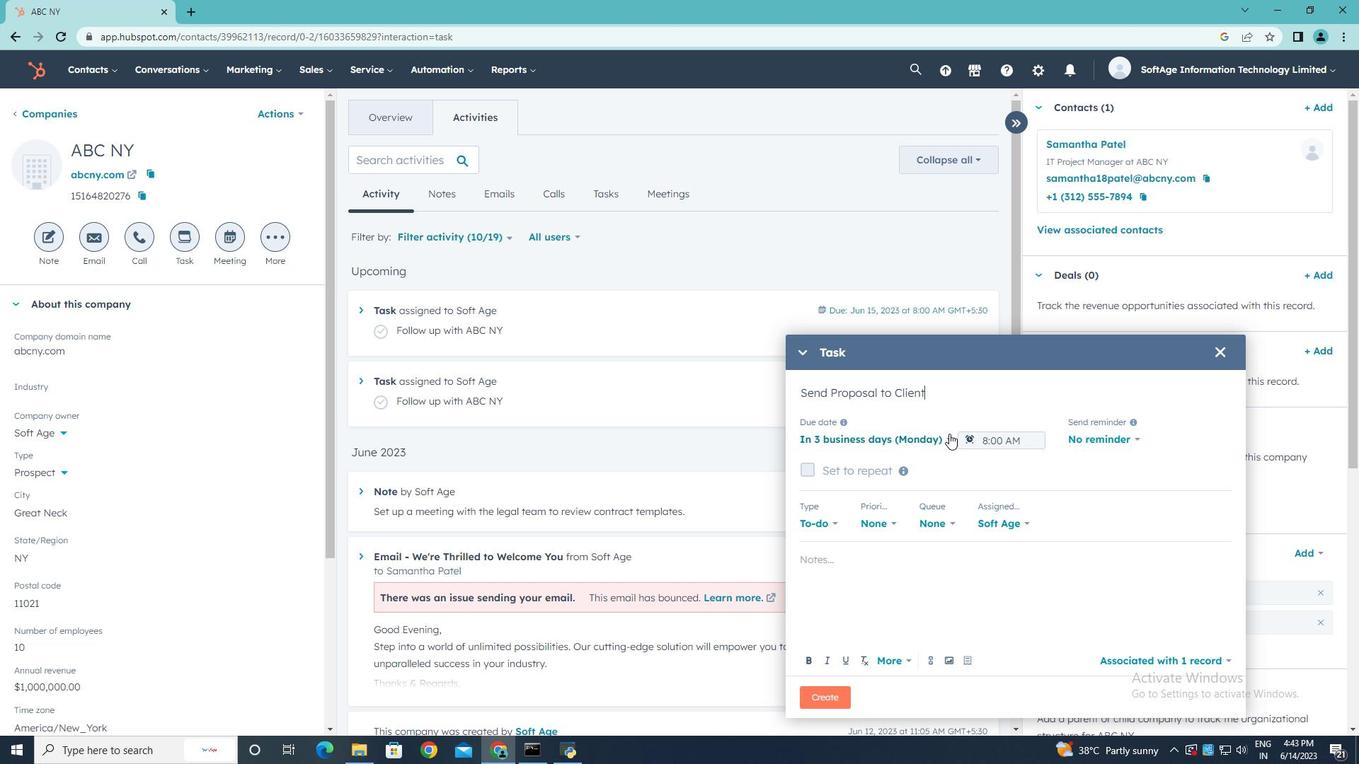 
Action: Mouse moved to (876, 475)
Screenshot: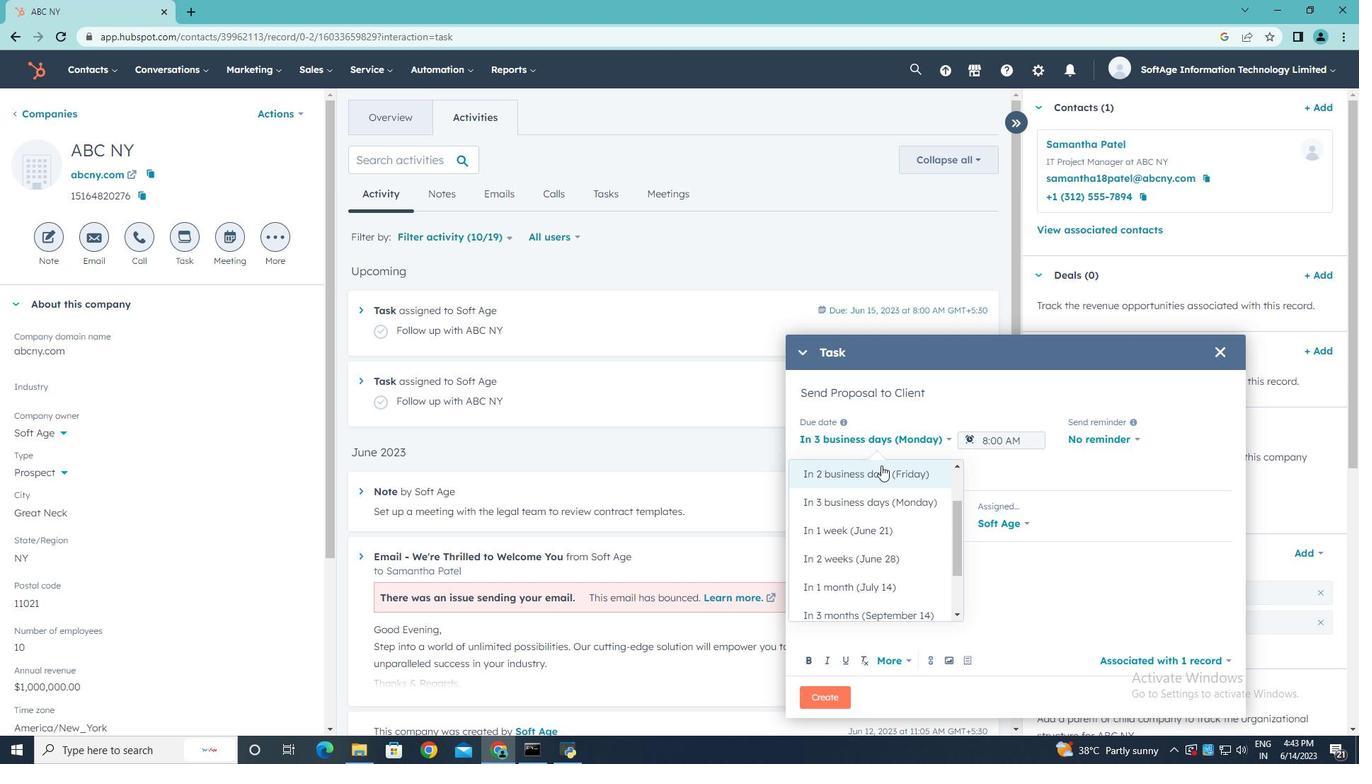 
Action: Mouse scrolled (876, 476) with delta (0, 0)
Screenshot: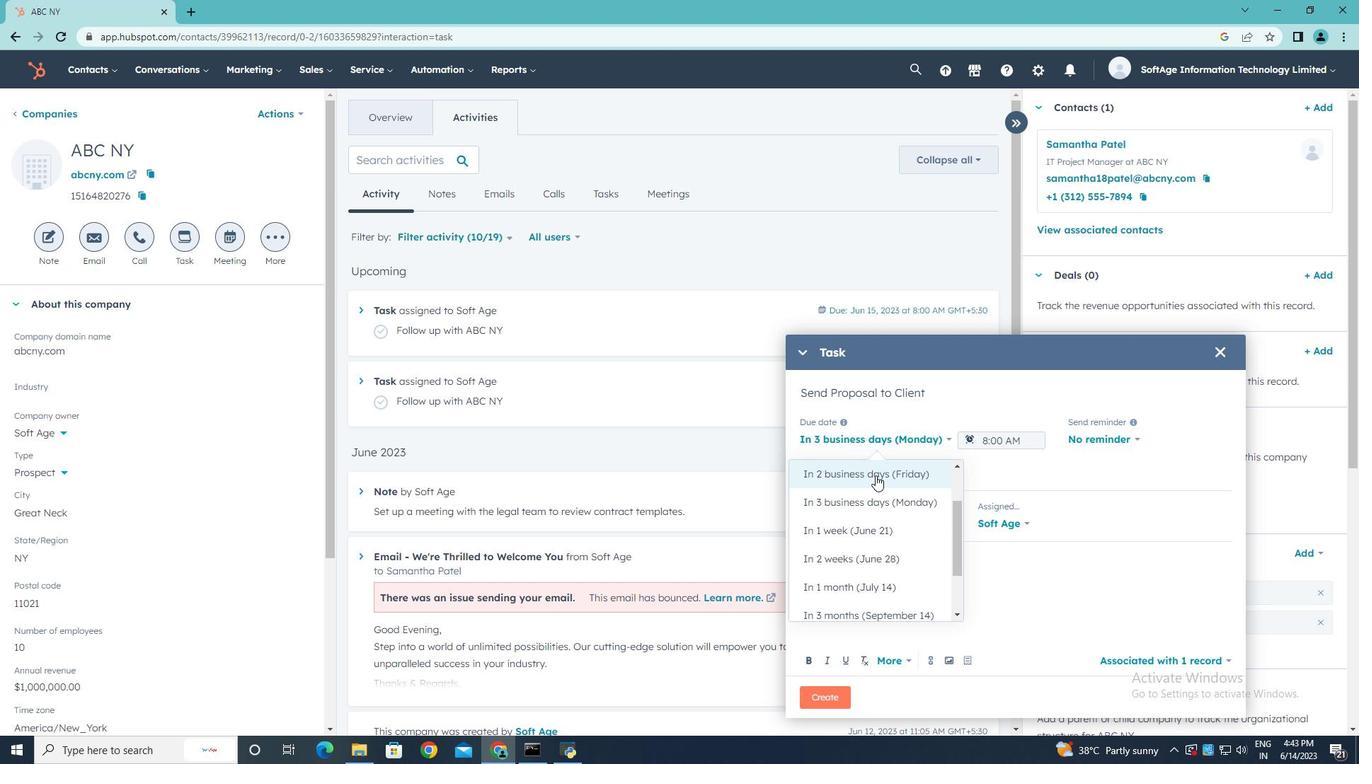 
Action: Mouse scrolled (876, 476) with delta (0, 0)
Screenshot: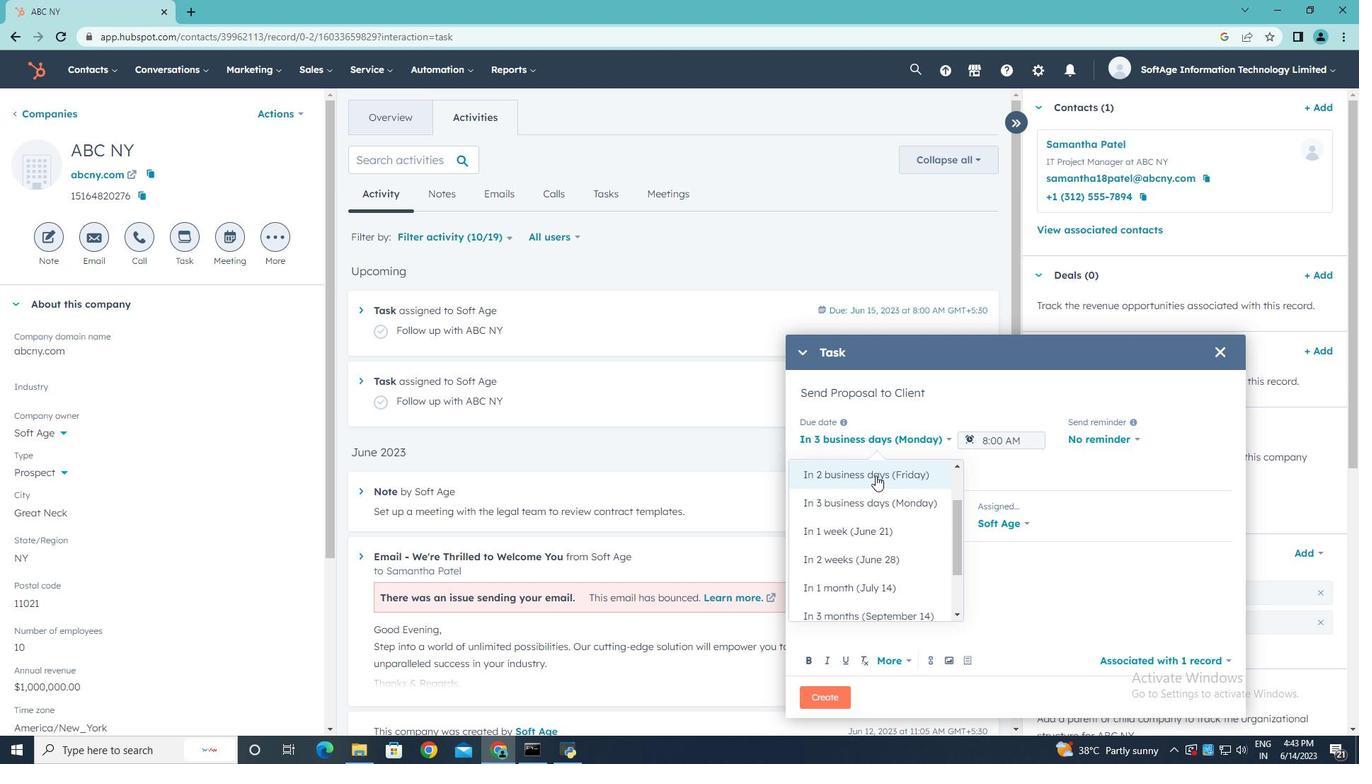 
Action: Mouse moved to (864, 502)
Screenshot: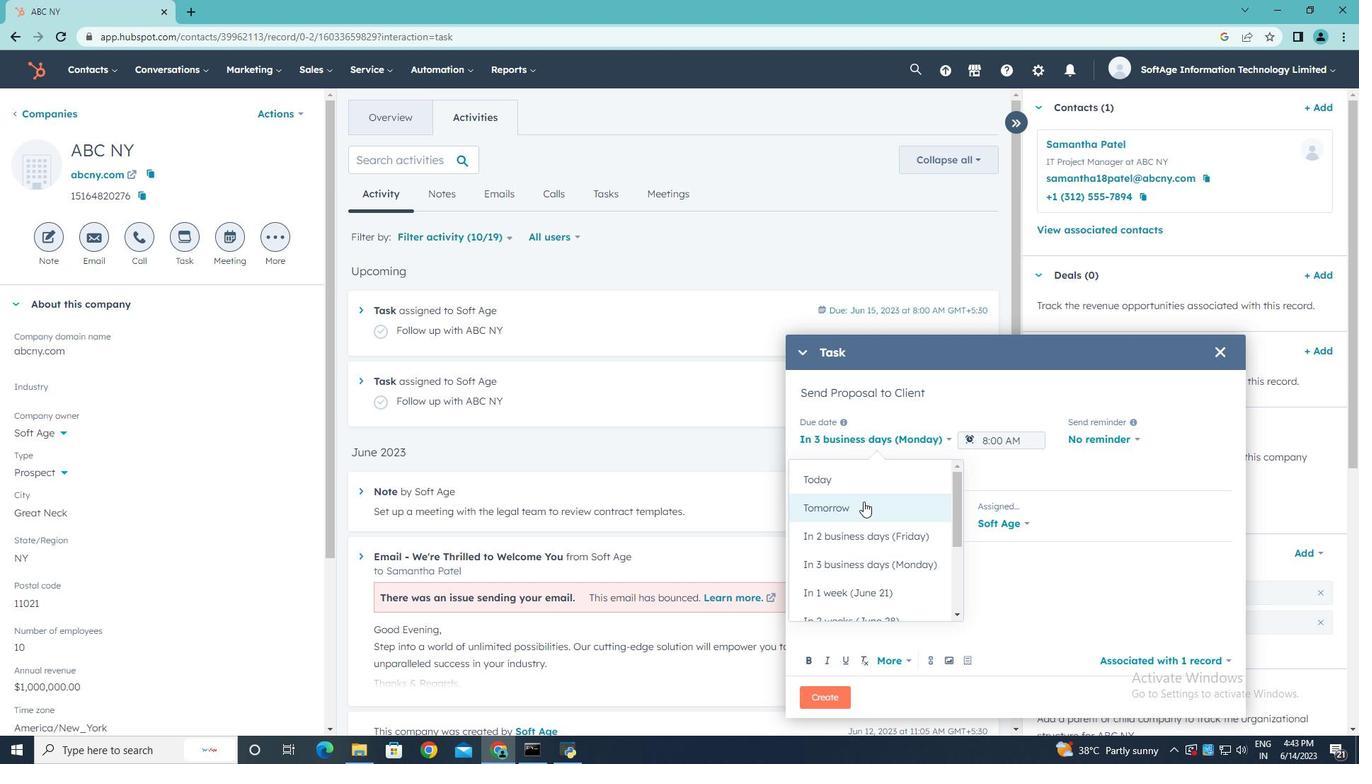 
Action: Mouse pressed left at (864, 502)
Screenshot: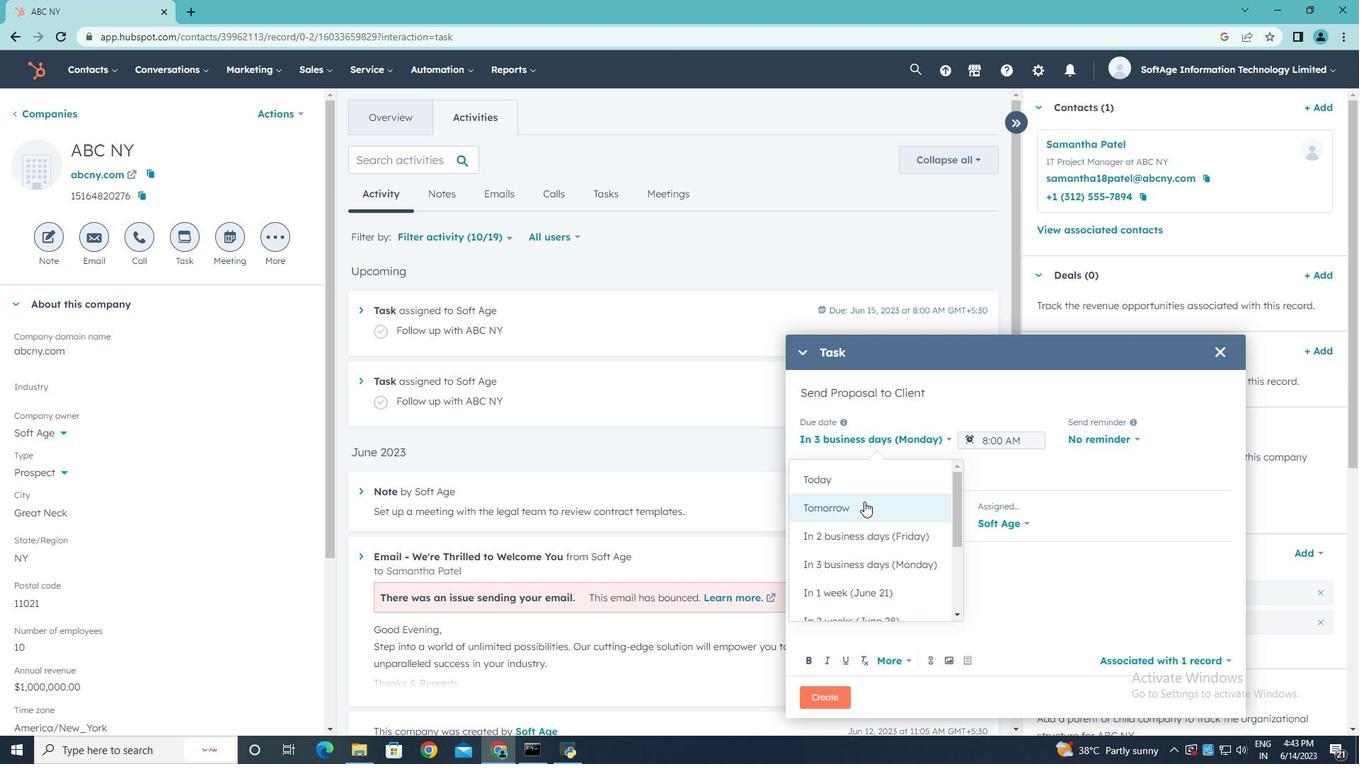
Action: Mouse moved to (1043, 441)
Screenshot: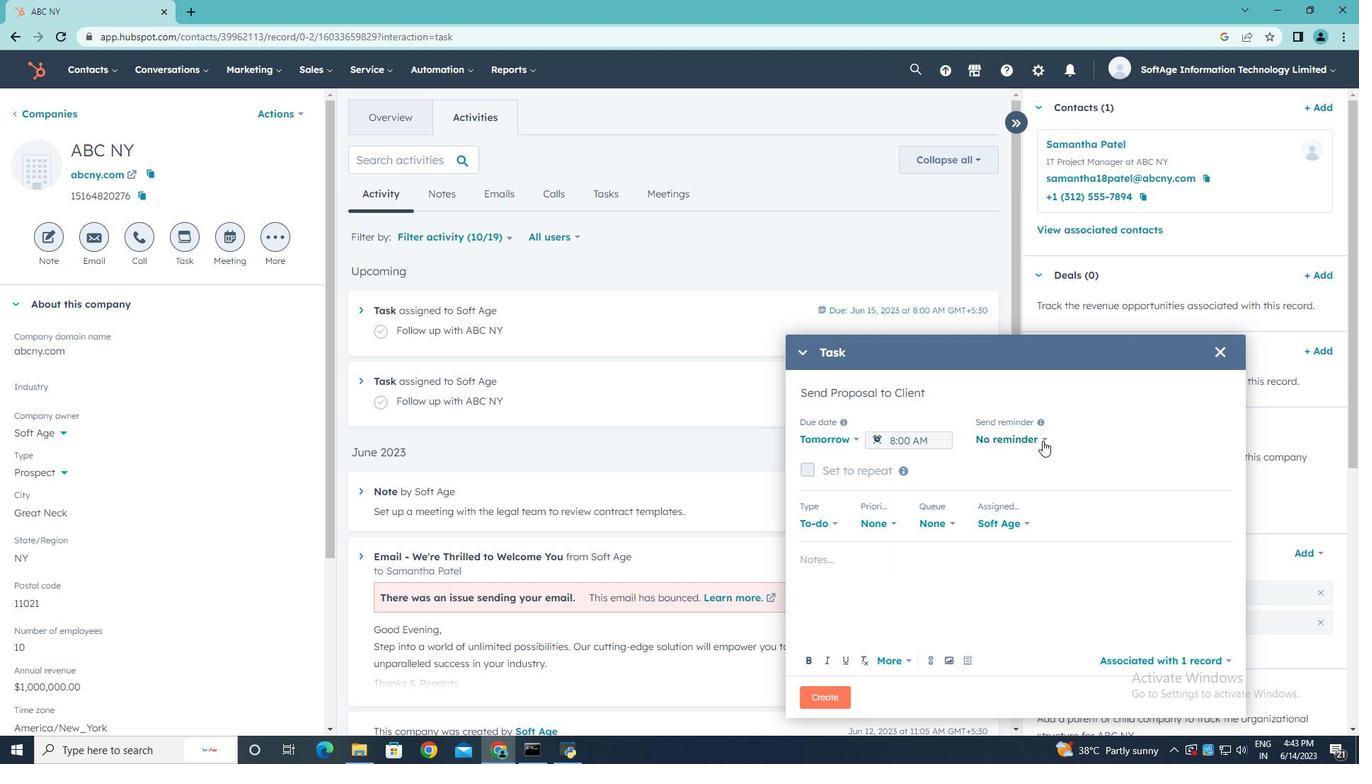 
Action: Mouse pressed left at (1043, 441)
Screenshot: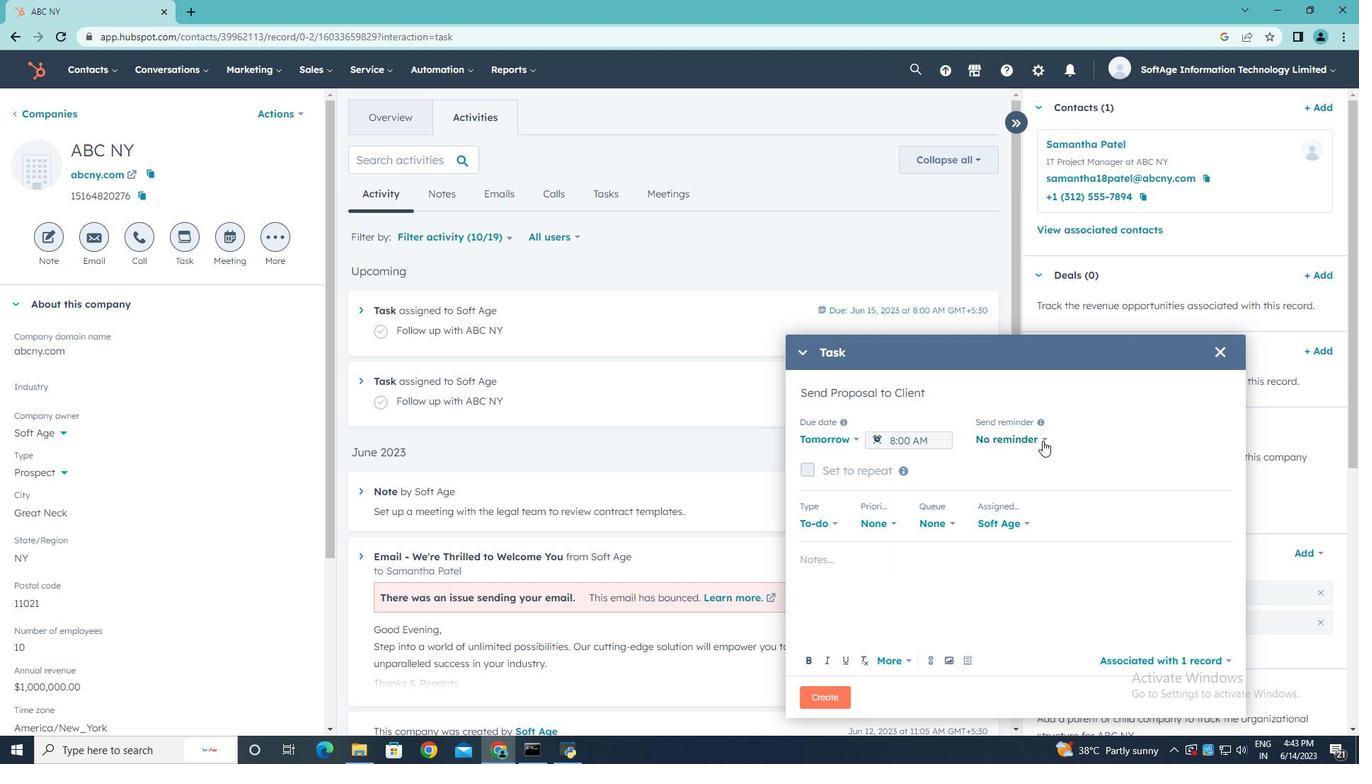 
Action: Mouse moved to (1031, 538)
Screenshot: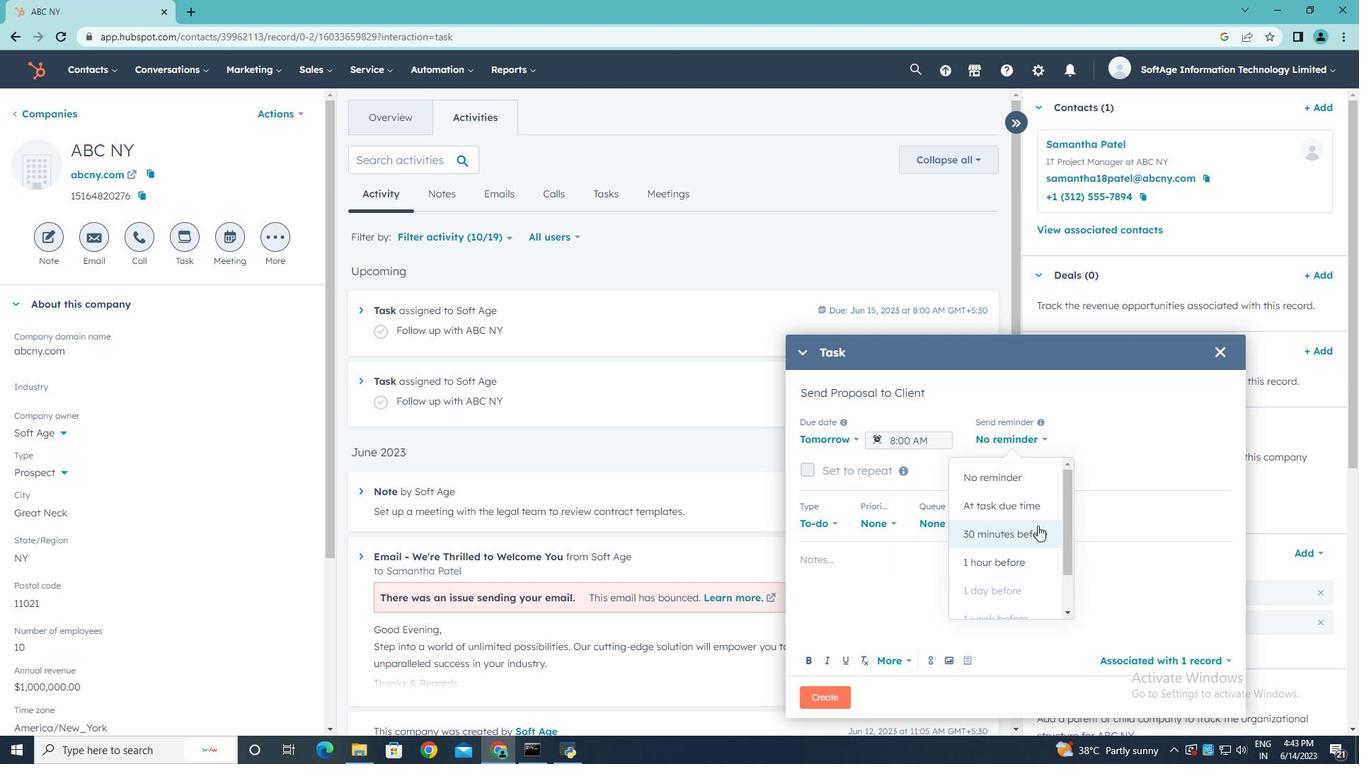 
Action: Mouse pressed left at (1031, 538)
Screenshot: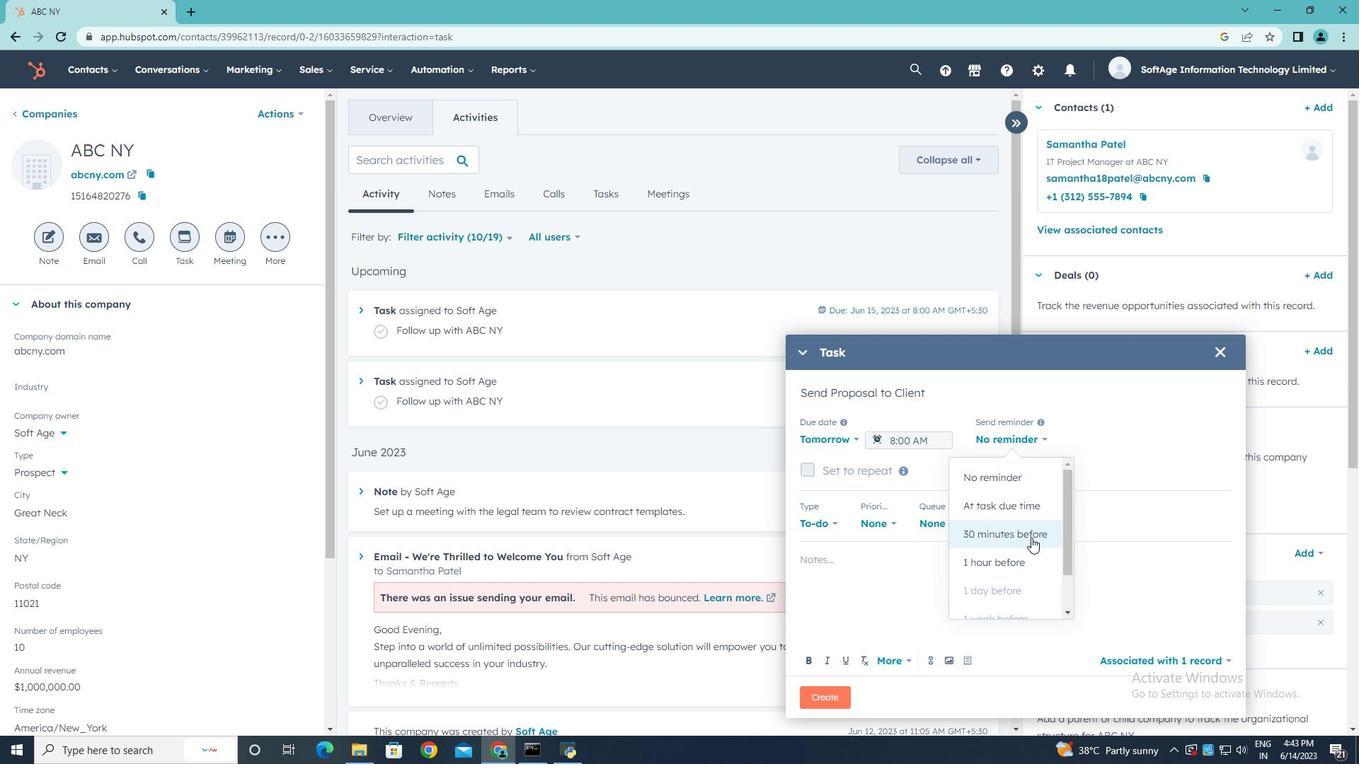 
Action: Mouse moved to (893, 525)
Screenshot: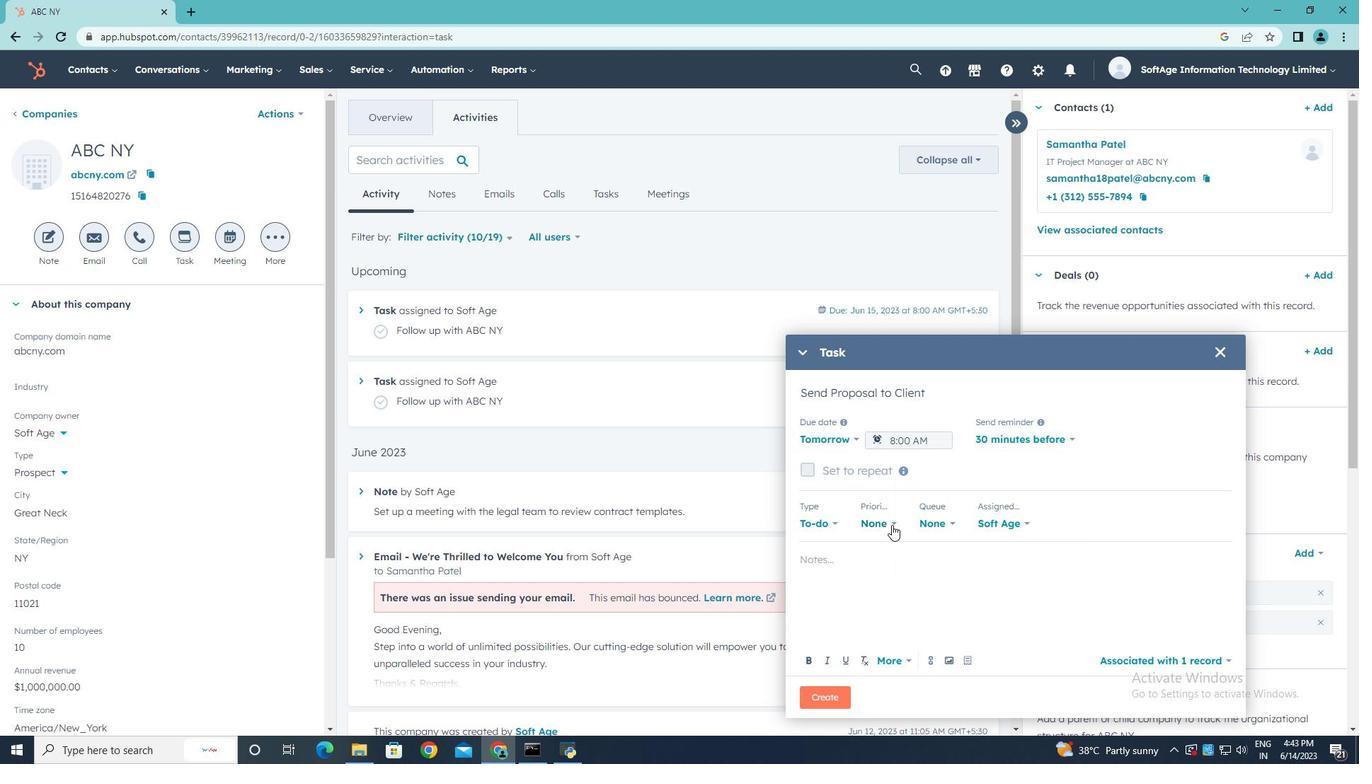 
Action: Mouse pressed left at (893, 525)
Screenshot: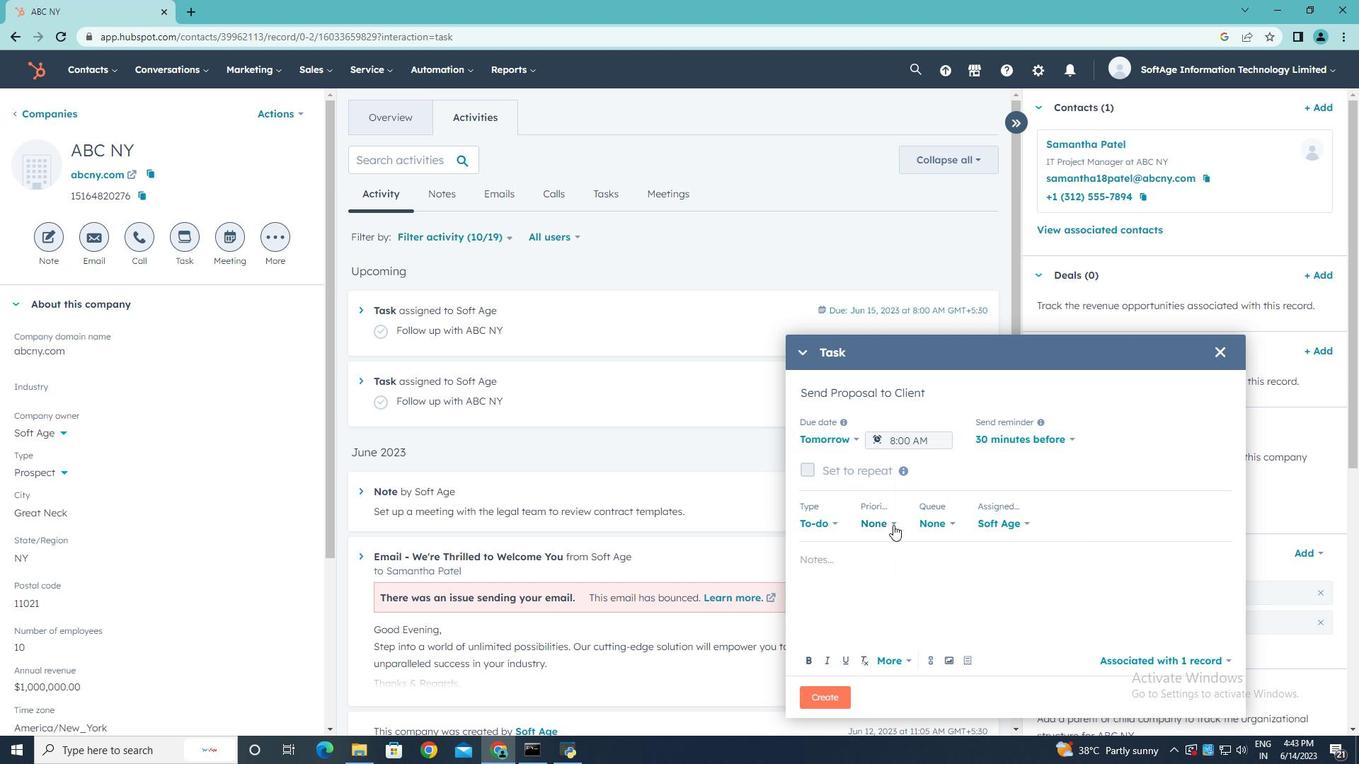 
Action: Mouse moved to (891, 587)
Screenshot: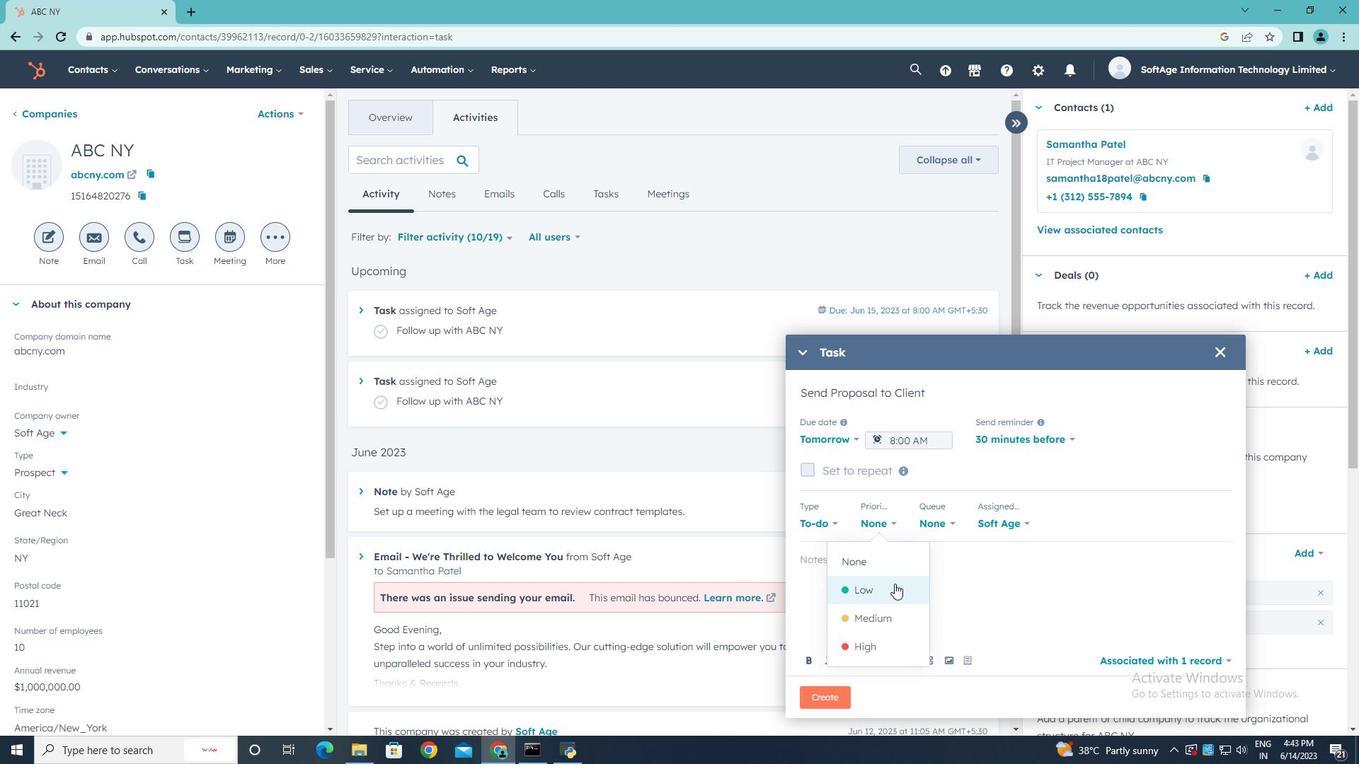 
Action: Mouse pressed left at (891, 587)
Screenshot: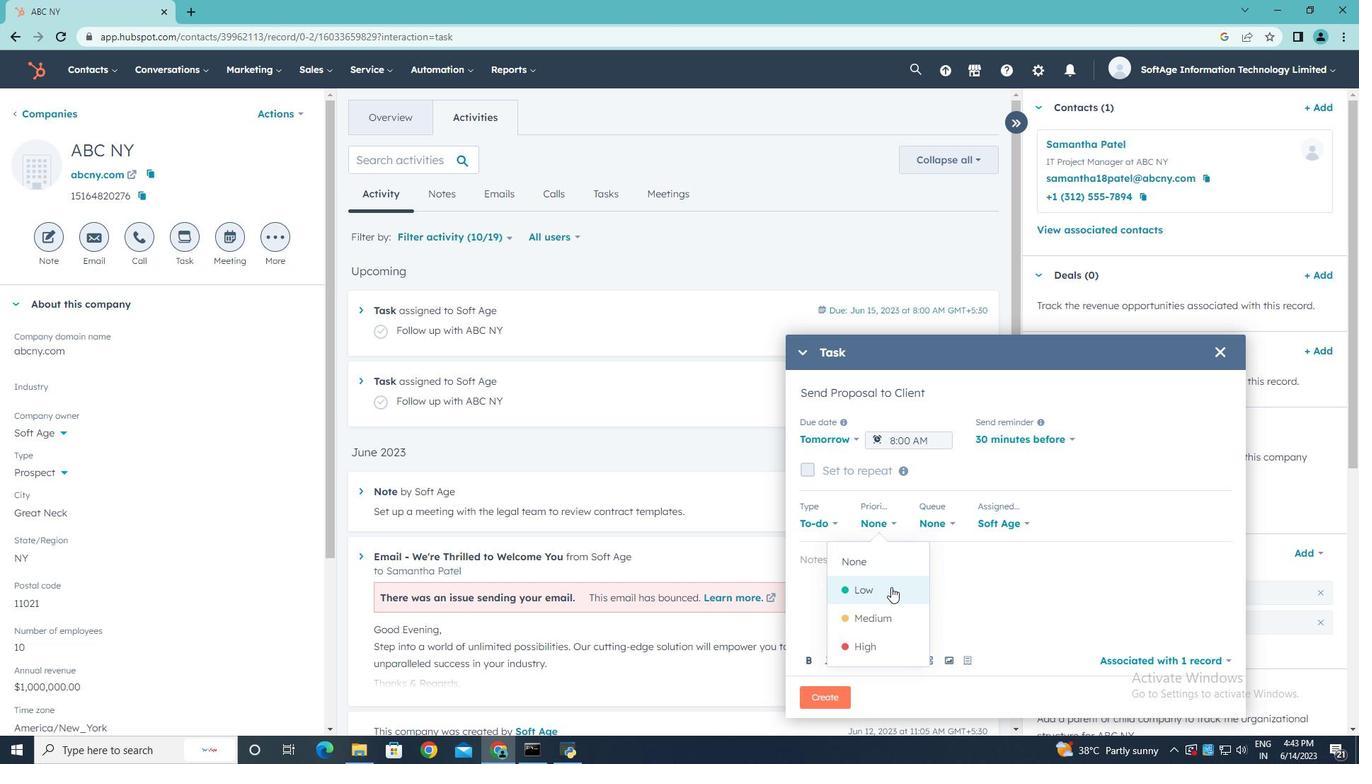 
Action: Mouse moved to (859, 566)
Screenshot: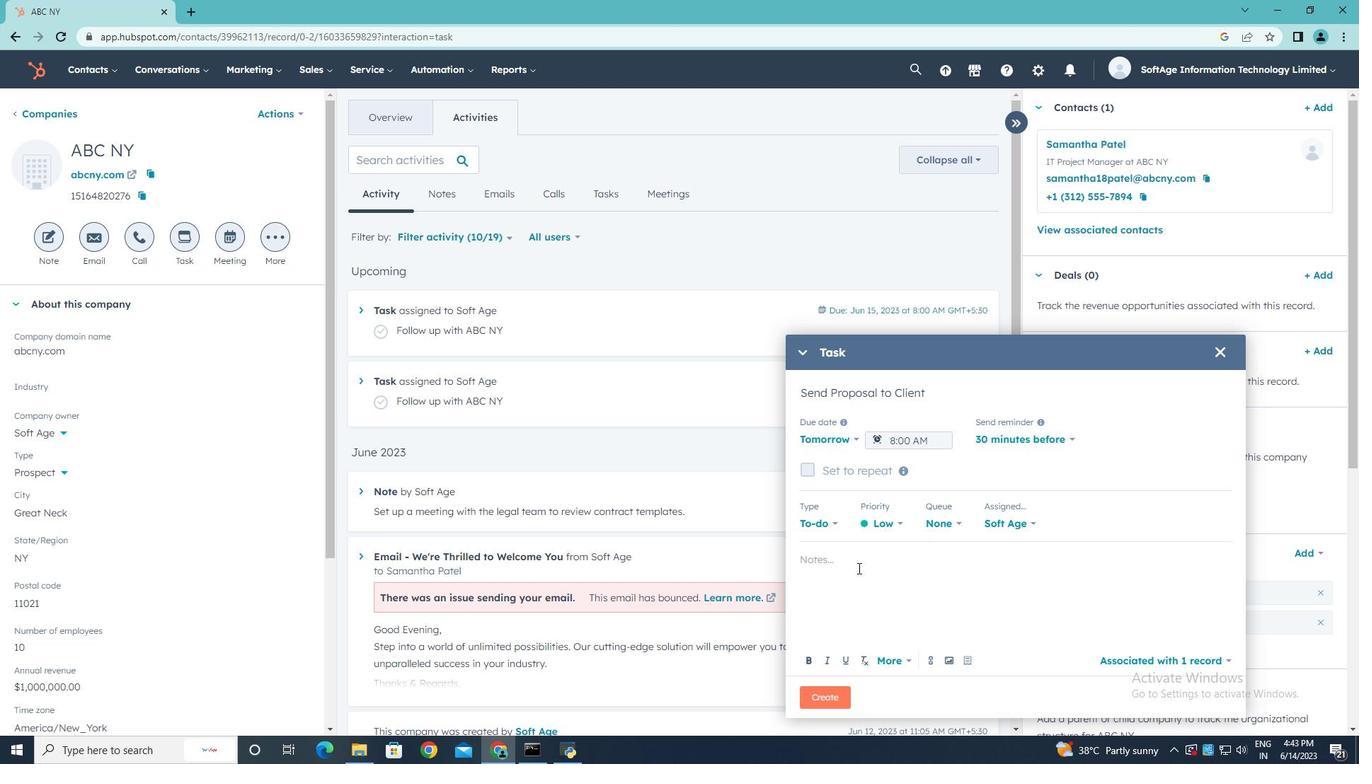 
Action: Mouse pressed left at (859, 566)
Screenshot: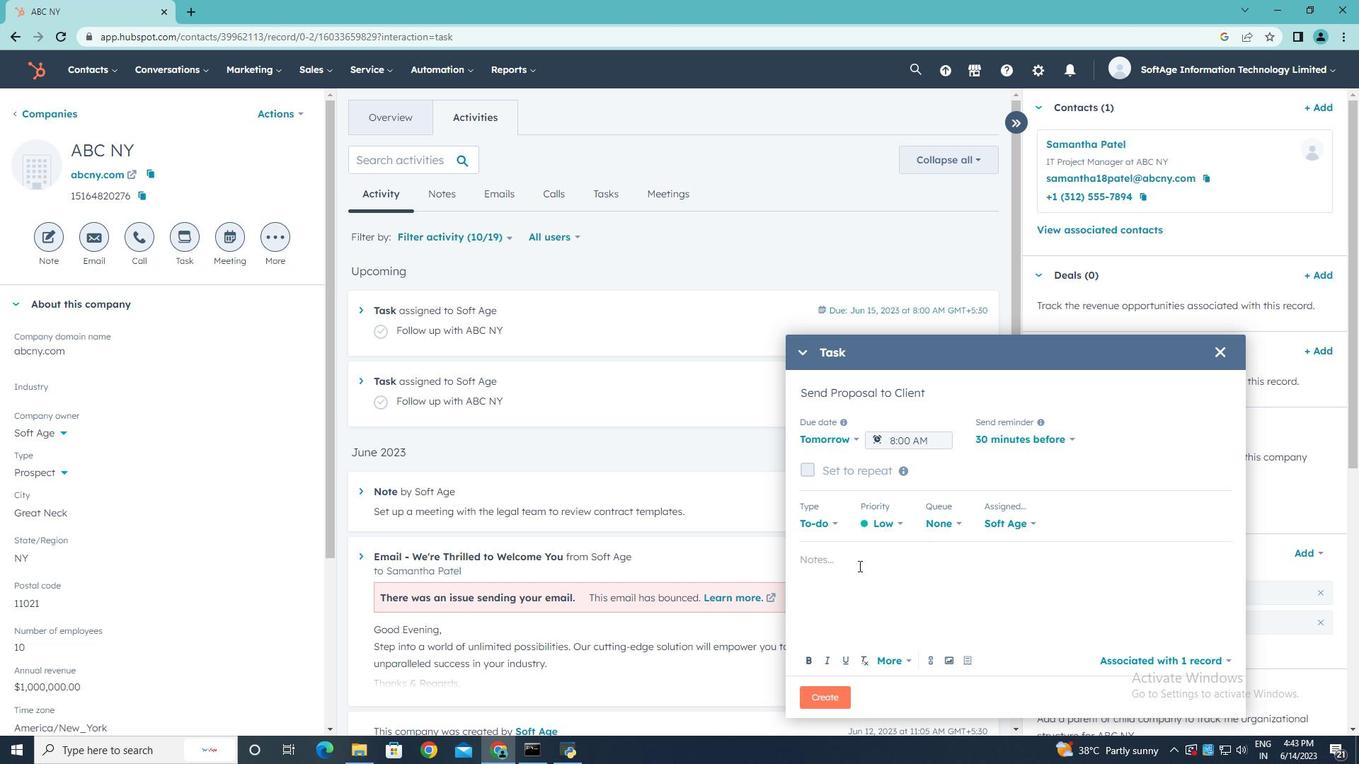 
Action: Mouse moved to (859, 566)
Screenshot: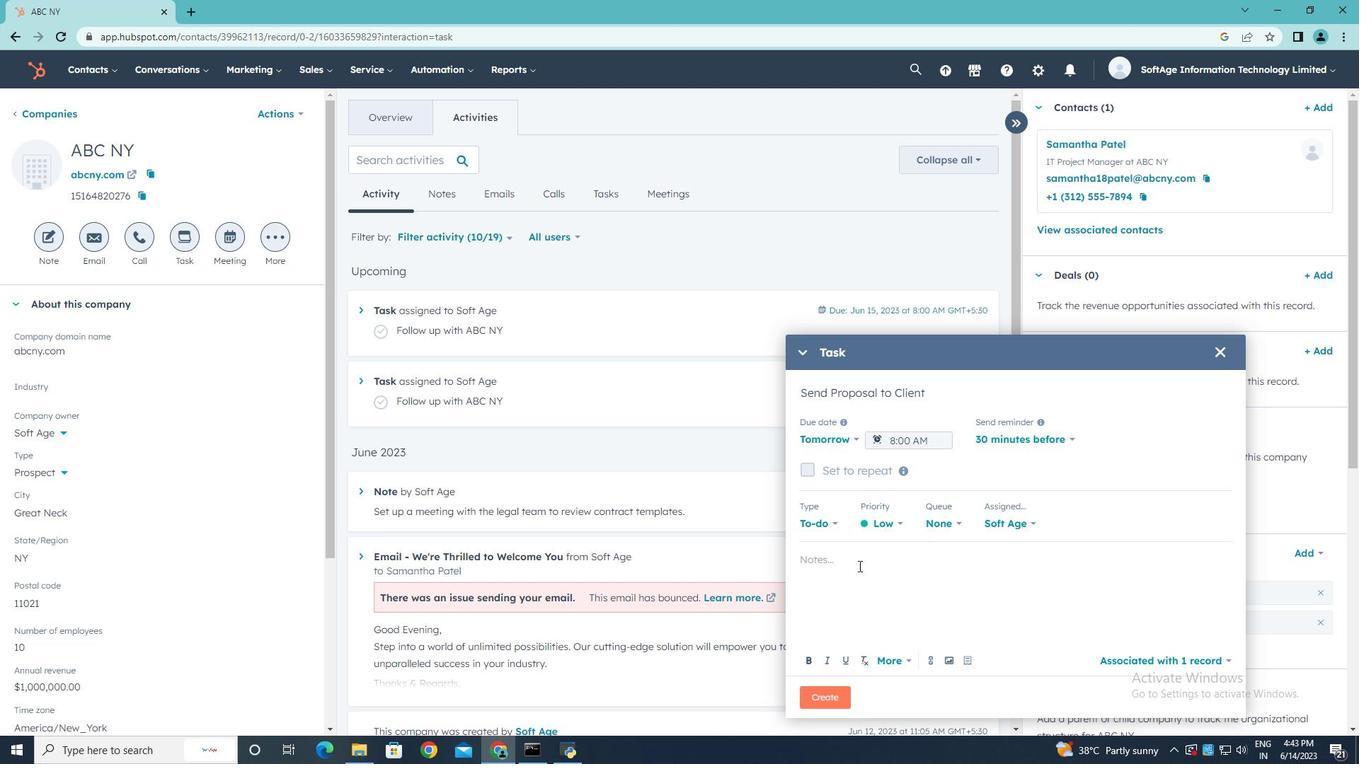 
Action: Key pressed <Key.shift>follow<Key.space>up<Key.space>with<Key.space>the<Key.space>cilent<Key.space><Key.space><Key.backspace><Key.backspace><Key.backspace><Key.backspace><Key.backspace><Key.backspace><Key.backspace>le<Key.backspace>ient<Key.space>regarding<Key.space>their<Key.space>recent<Key.space>inquiry<Key.space>and<Key.space>address<Key.space>any<Key.space>questions<Key.space>they<Key.space>may<Key.space>have..
Screenshot: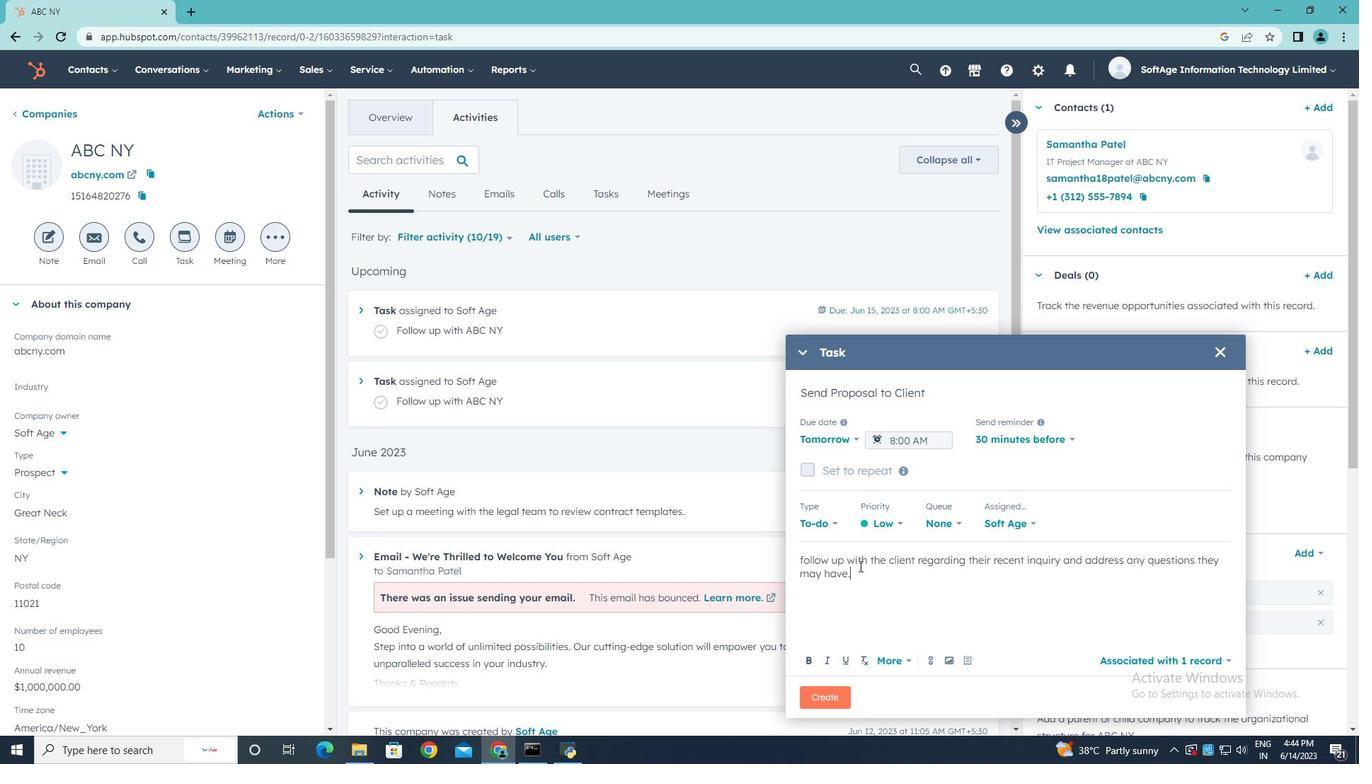 
Action: Mouse moved to (839, 692)
Screenshot: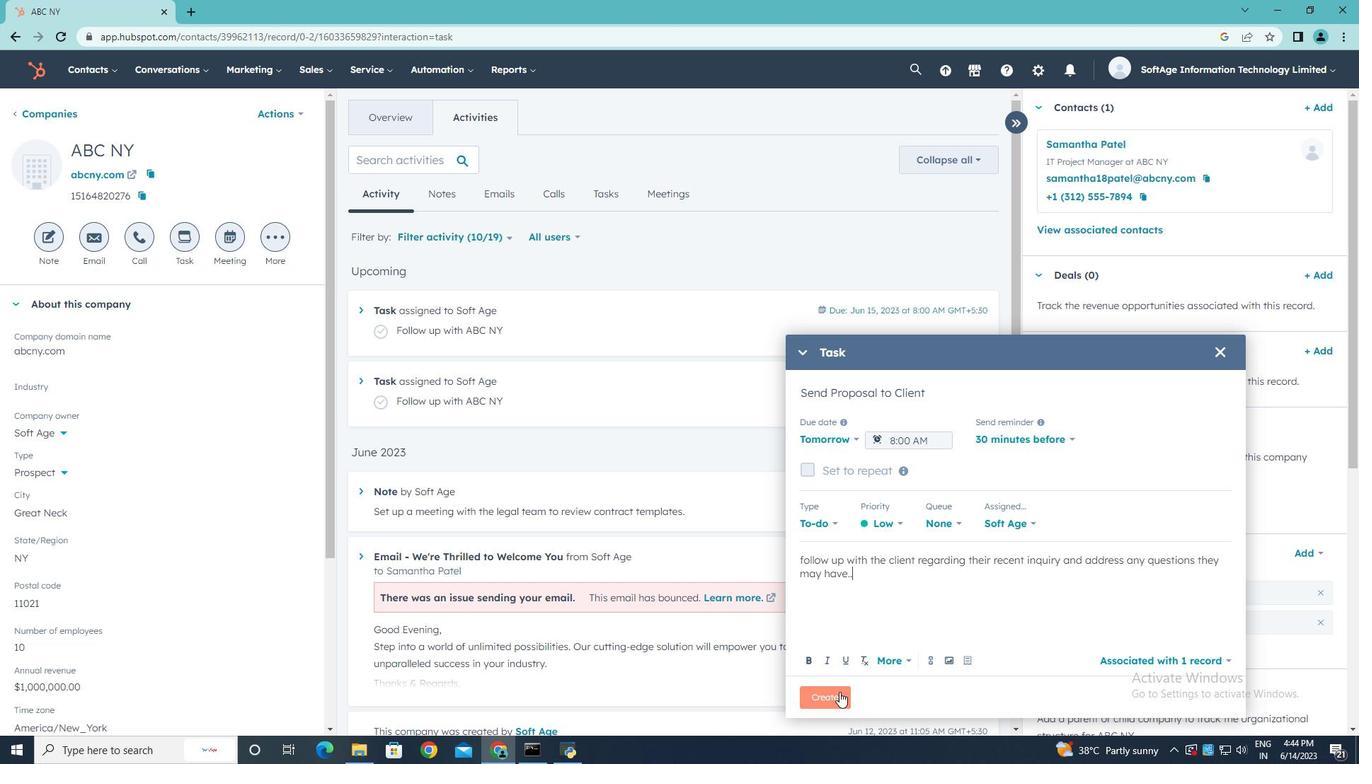 
Action: Mouse pressed left at (839, 692)
Screenshot: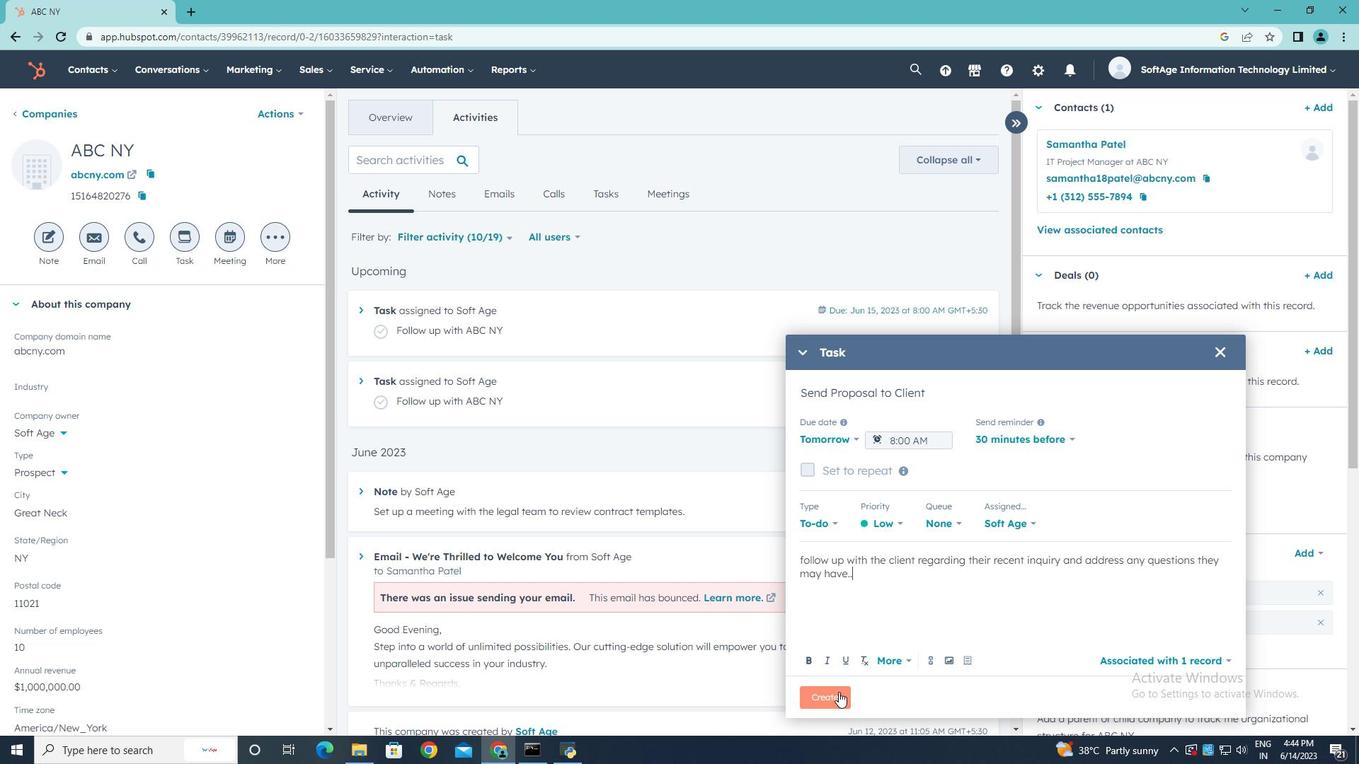 
